 Task: Create a task  Upgrade and migrate company email marketing to a cloud-based solution , assign it to team member softage.5@softage.net in the project AgileRescue and update the status of the task to  On Track  , set the priority of the task to High
Action: Mouse moved to (81, 360)
Screenshot: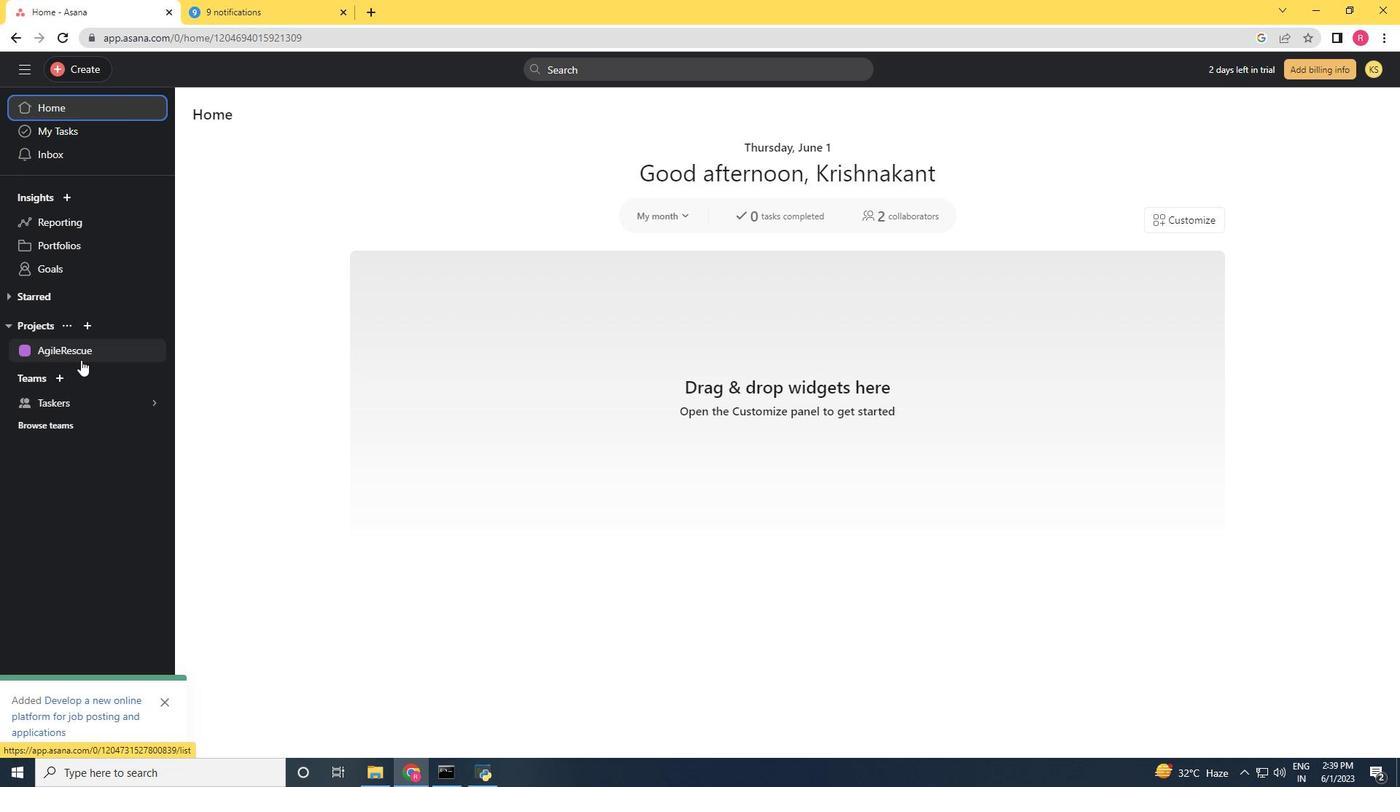 
Action: Mouse pressed left at (81, 360)
Screenshot: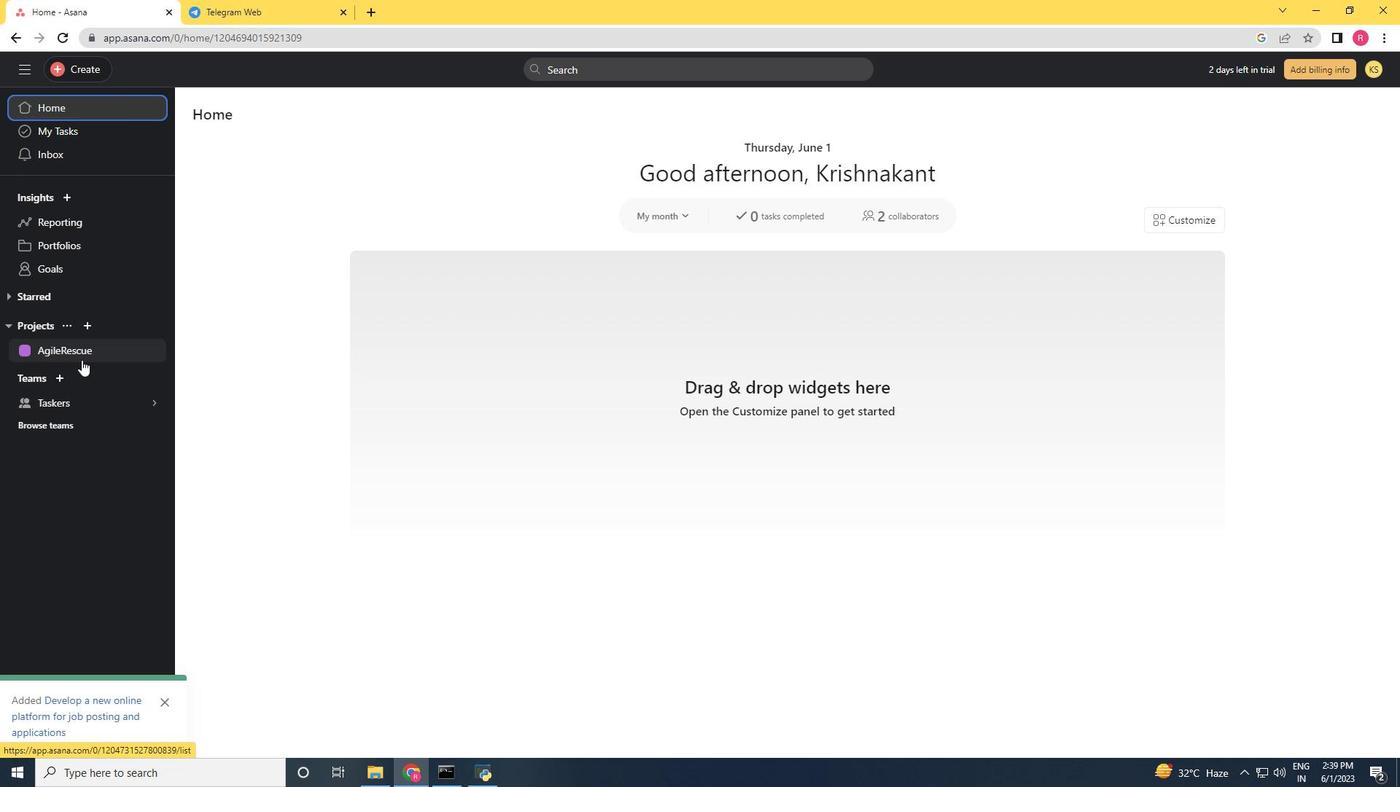 
Action: Mouse moved to (85, 69)
Screenshot: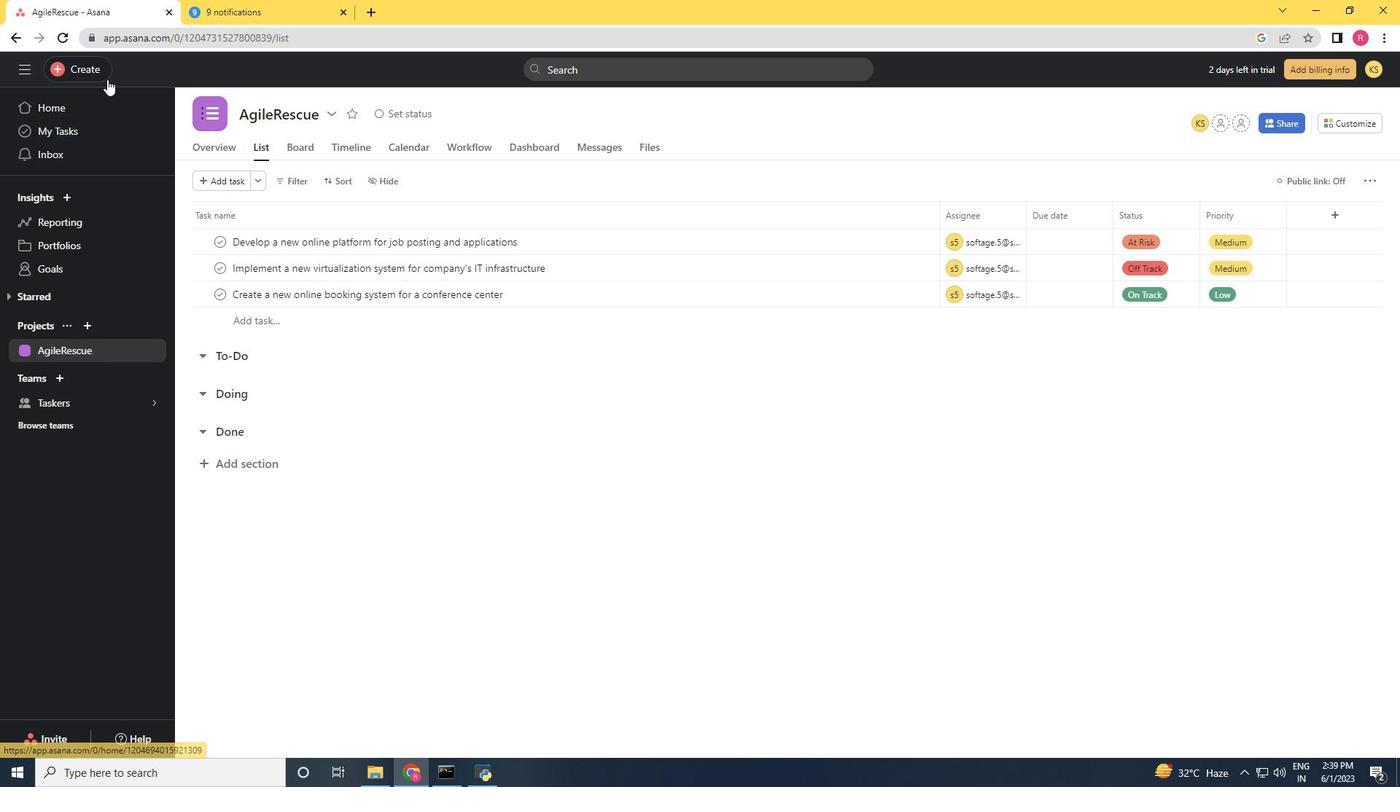 
Action: Mouse pressed left at (85, 69)
Screenshot: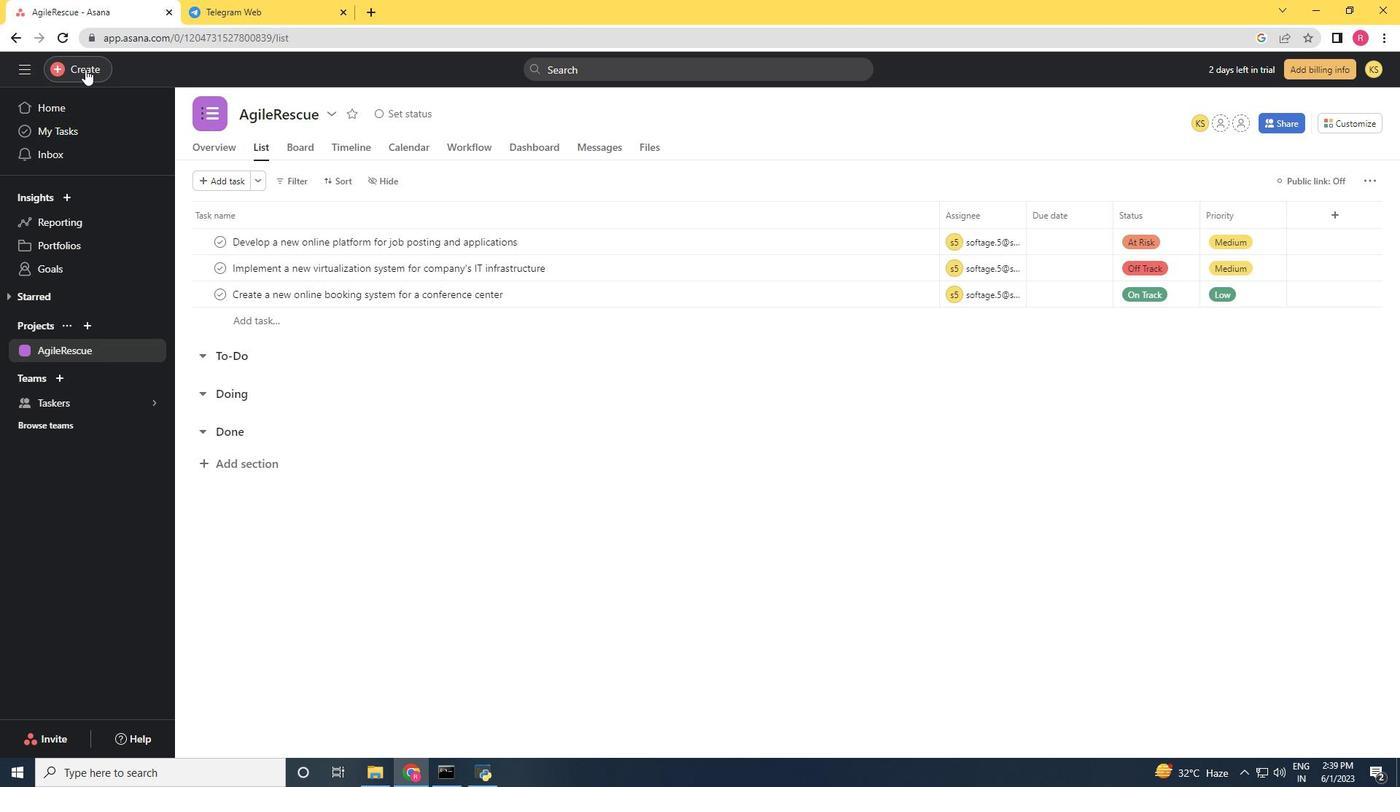 
Action: Mouse moved to (157, 75)
Screenshot: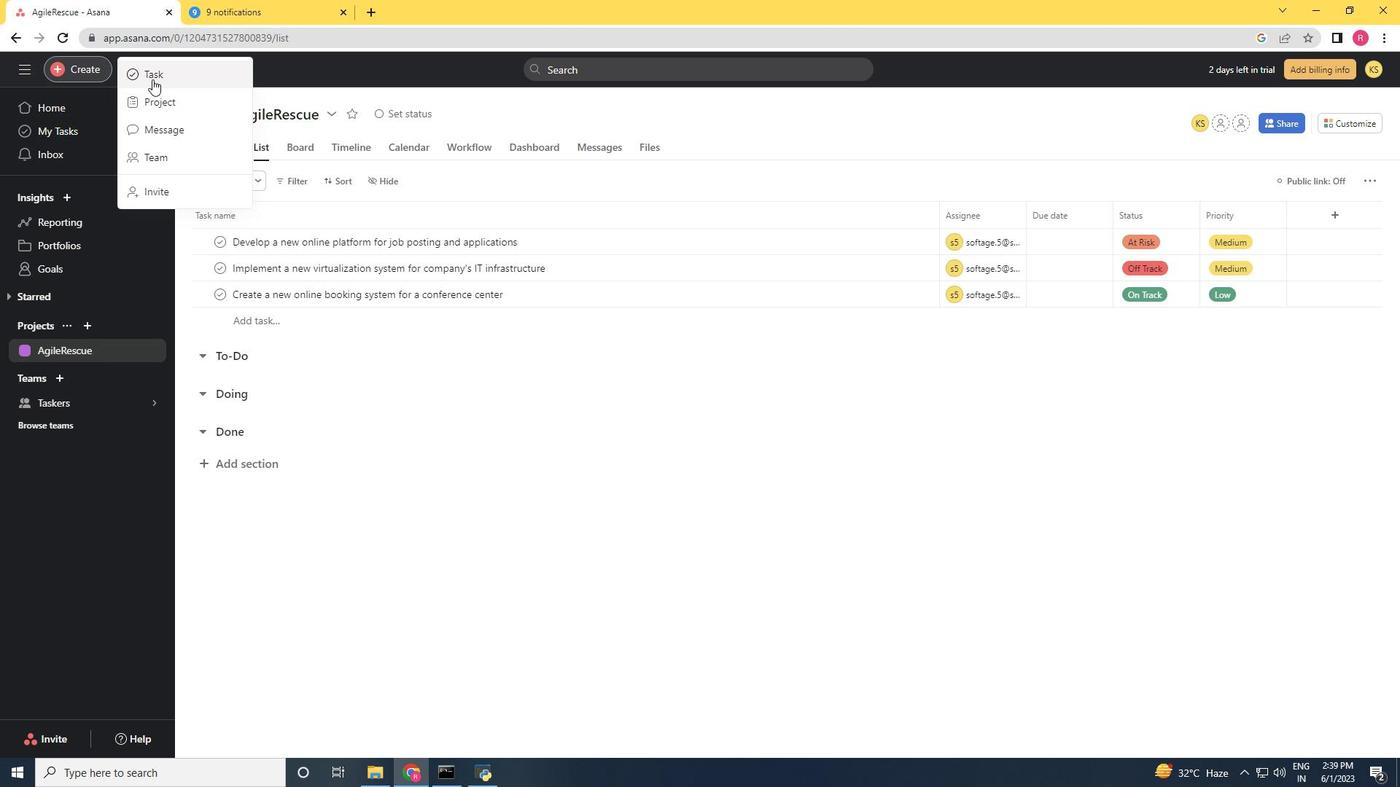 
Action: Mouse pressed left at (157, 75)
Screenshot: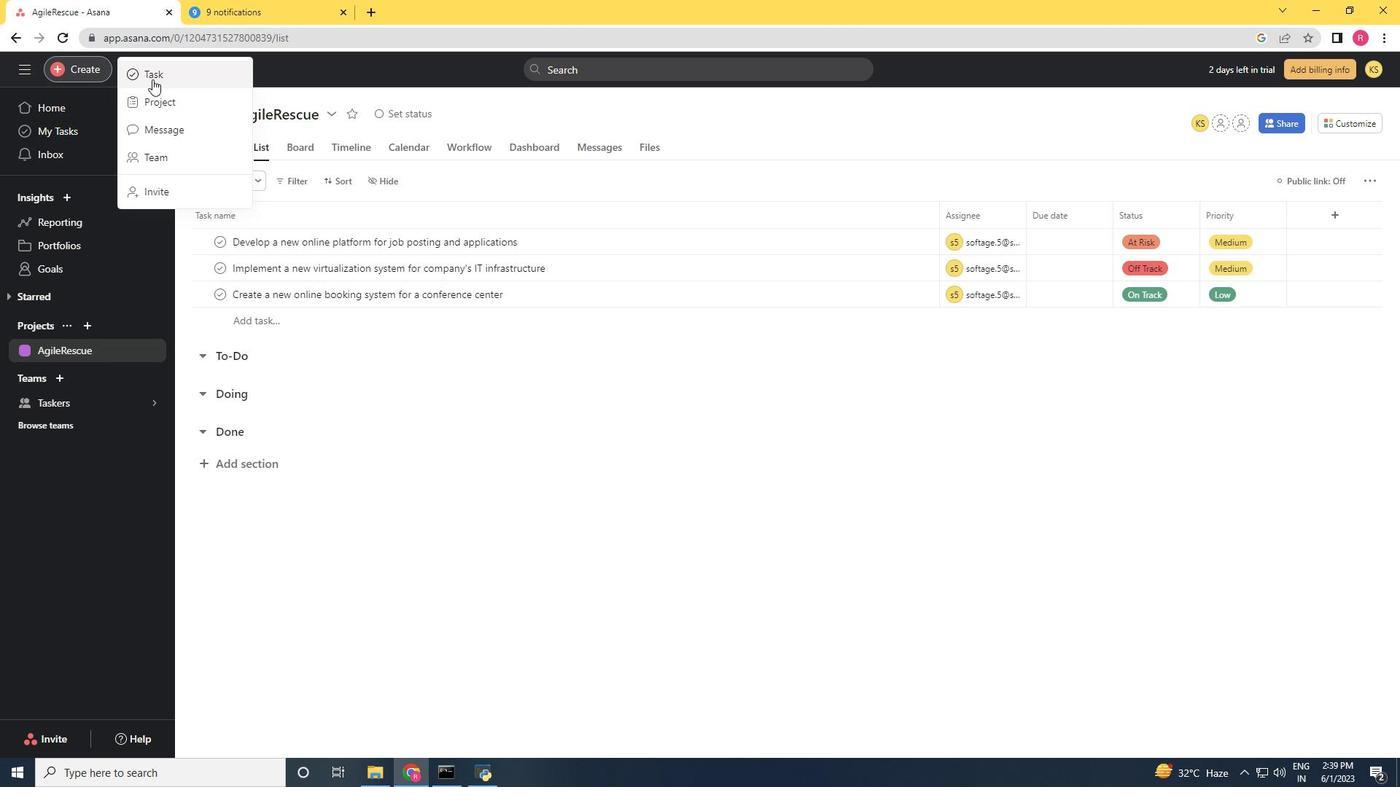 
Action: Mouse moved to (148, 80)
Screenshot: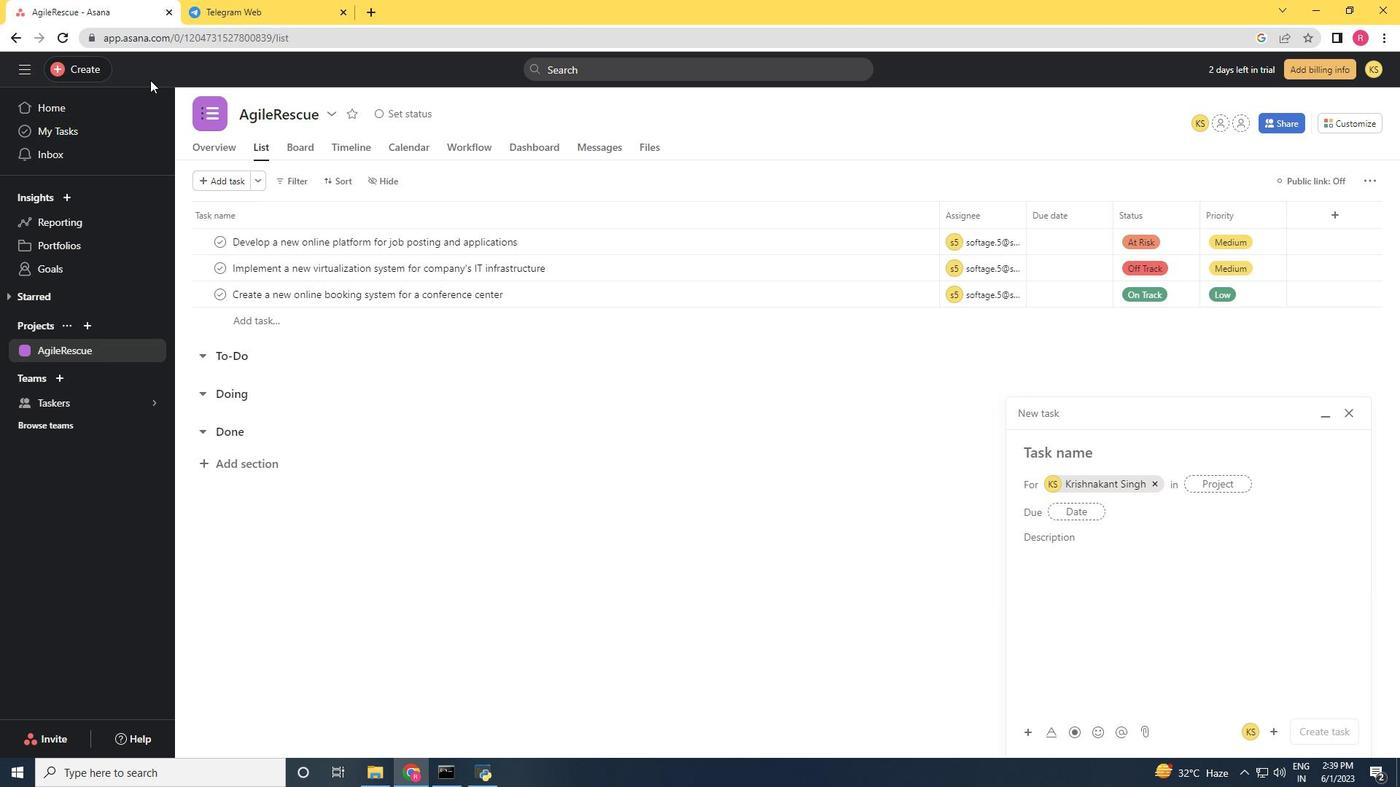 
Action: Key pressed <Key.shift>Upgrade<Key.space>and<Key.space>mgrate<Key.space><Key.backspace><Key.backspace><Key.backspace><Key.backspace><Key.backspace><Key.backspace>igrate<Key.space>company<Key.space>email<Key.space>marketing<Key.space>to<Key.space>a<Key.space>cloud<Key.space>solution<Key.space>
Screenshot: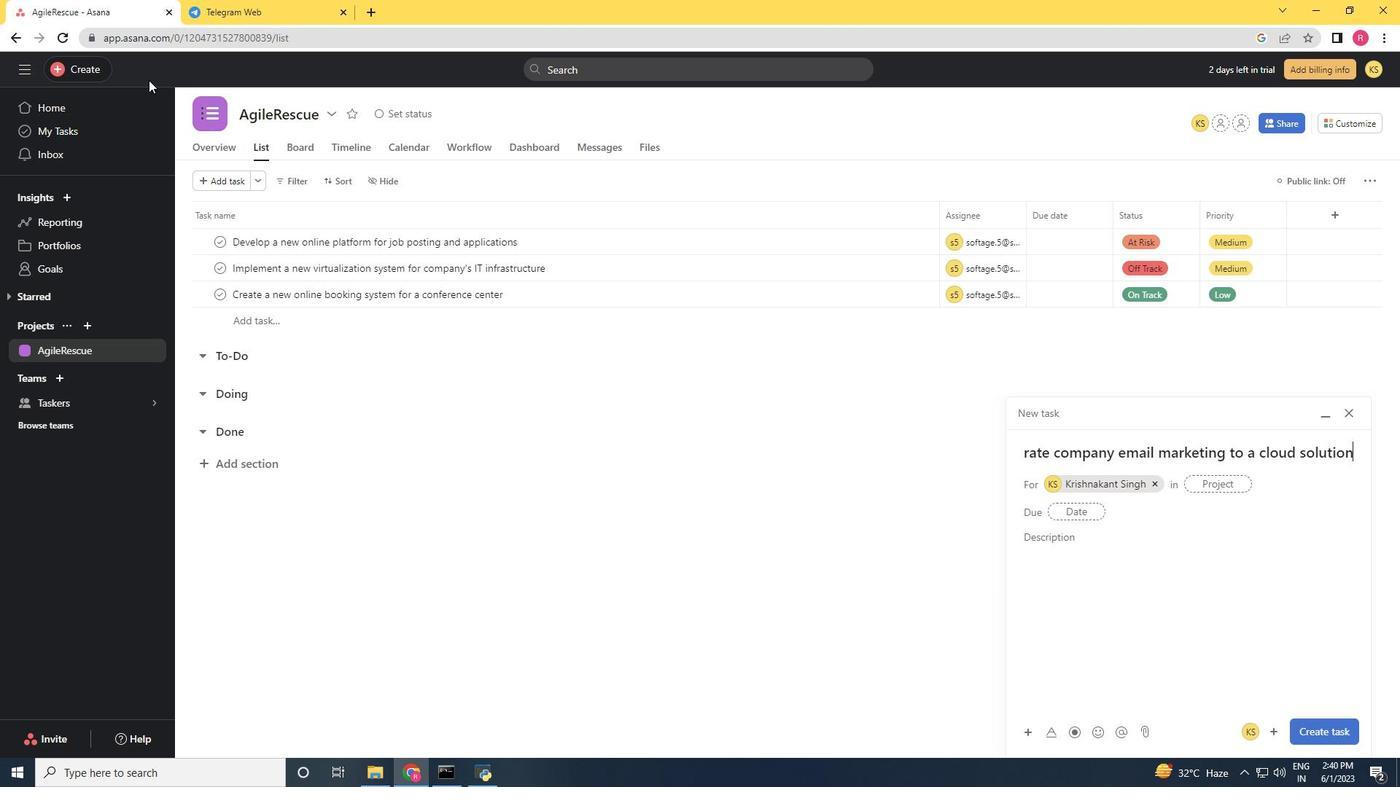
Action: Mouse scrolled (148, 80) with delta (0, 0)
Screenshot: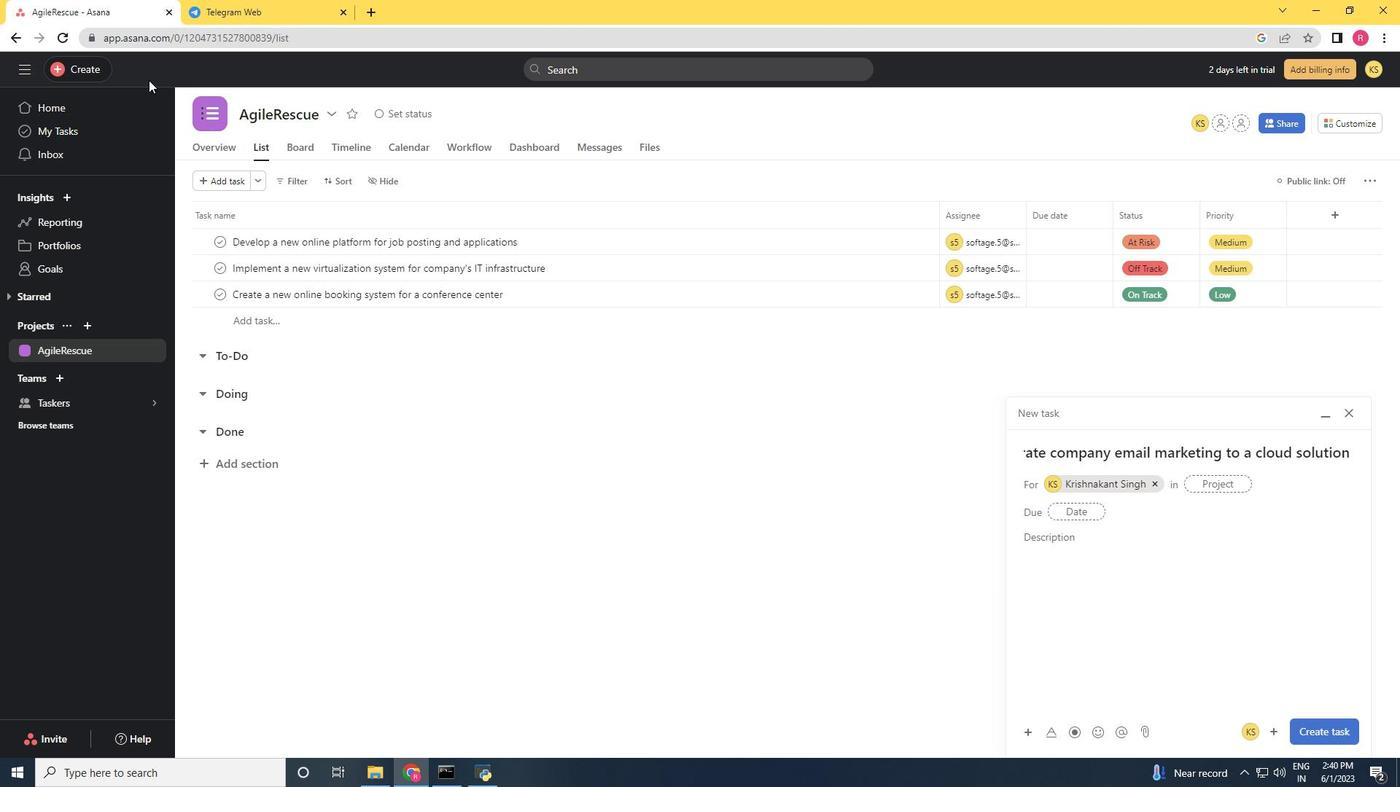 
Action: Mouse moved to (1150, 482)
Screenshot: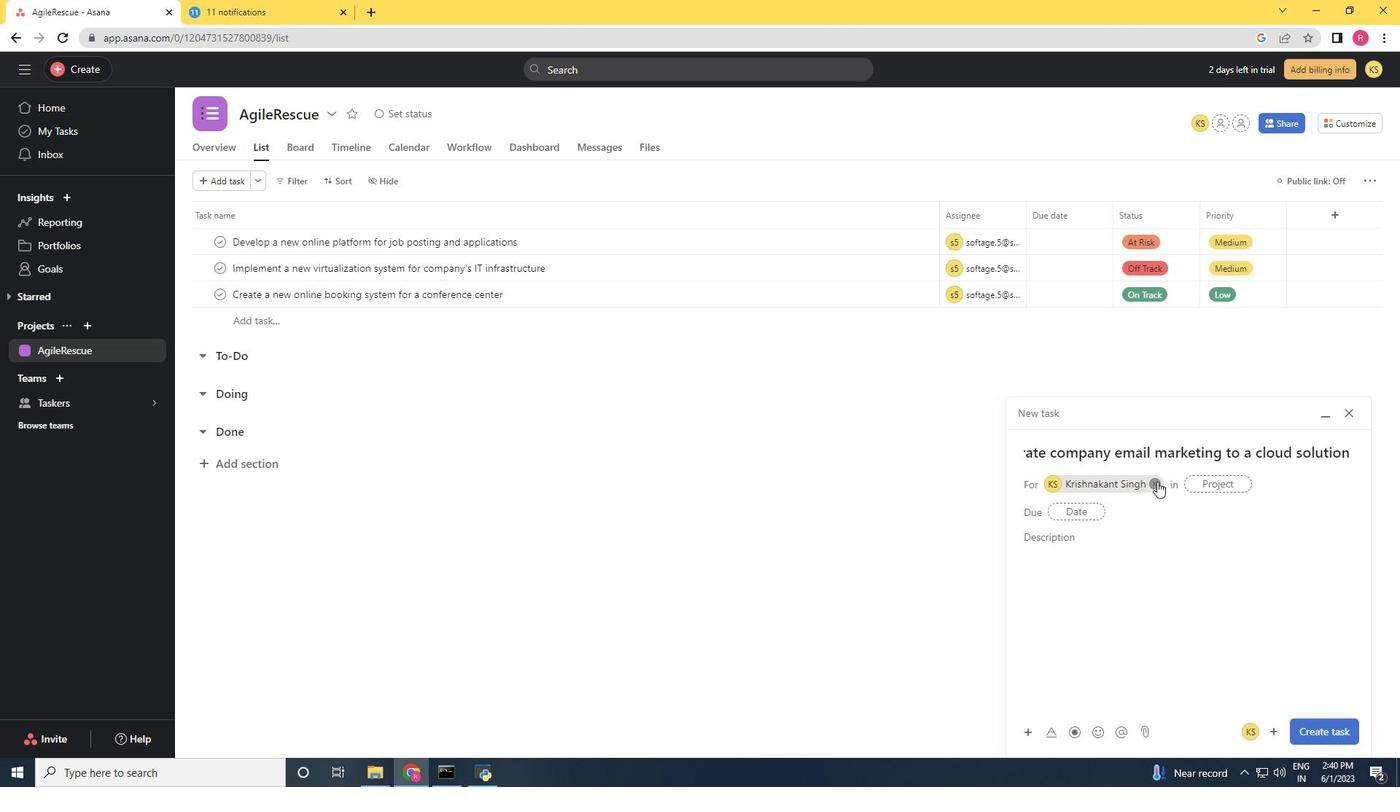 
Action: Mouse pressed left at (1150, 482)
Screenshot: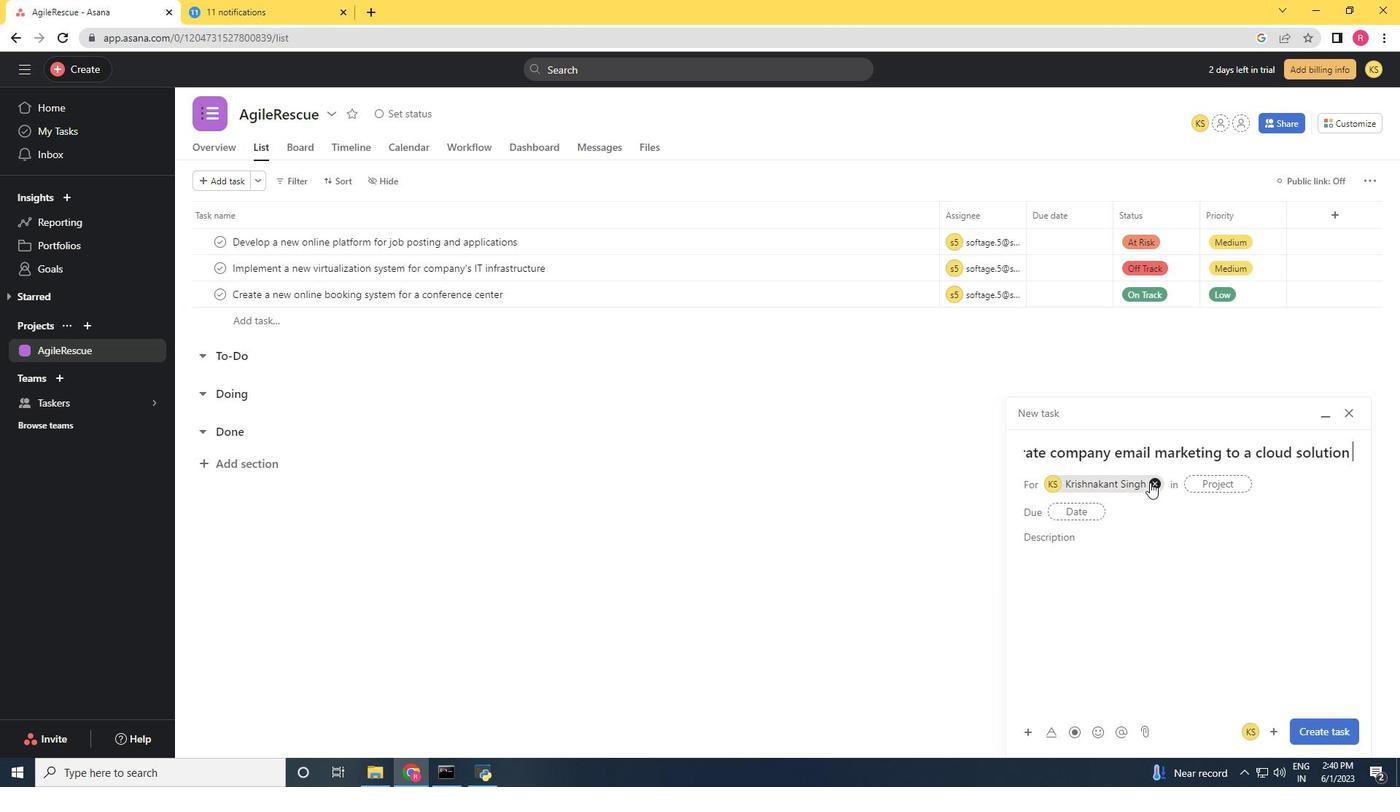 
Action: Mouse moved to (1094, 484)
Screenshot: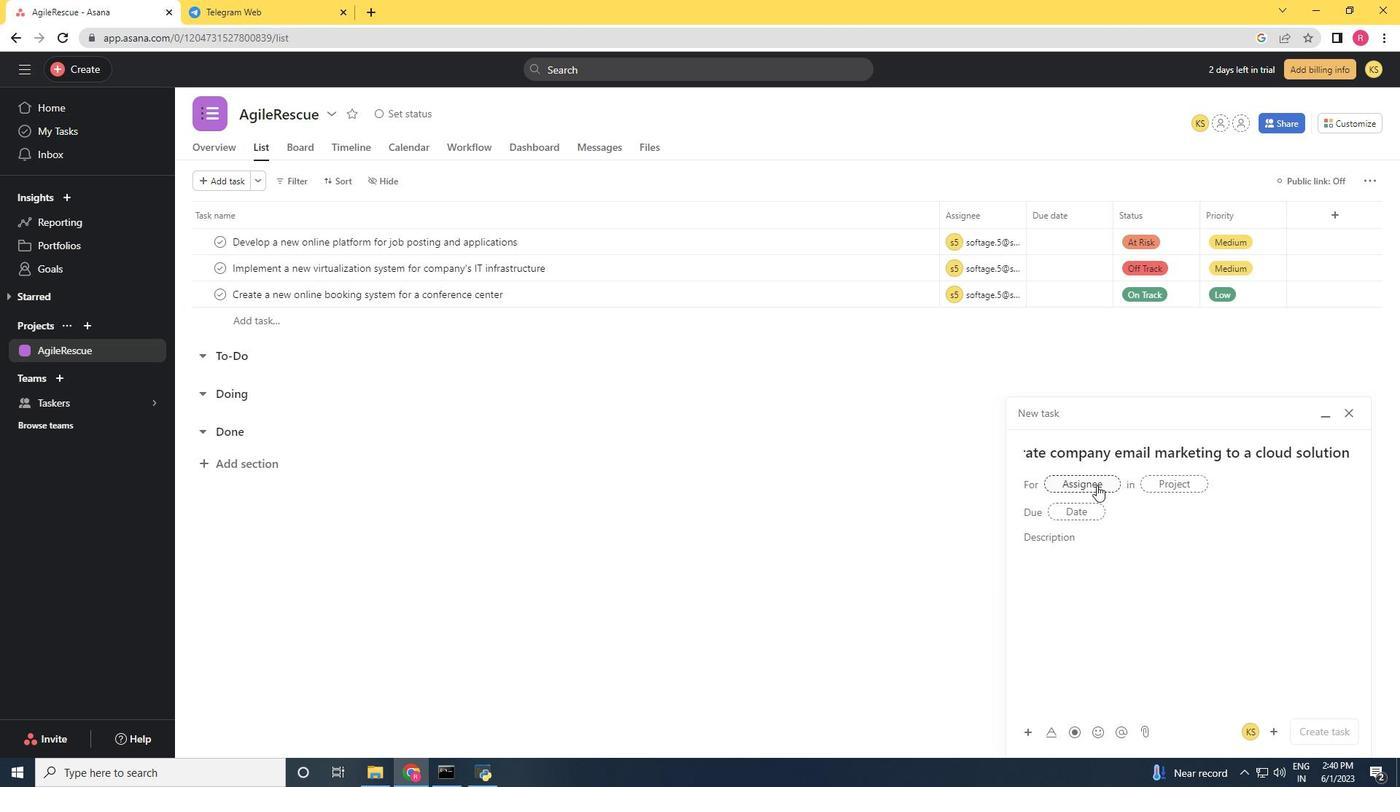 
Action: Mouse pressed left at (1094, 484)
Screenshot: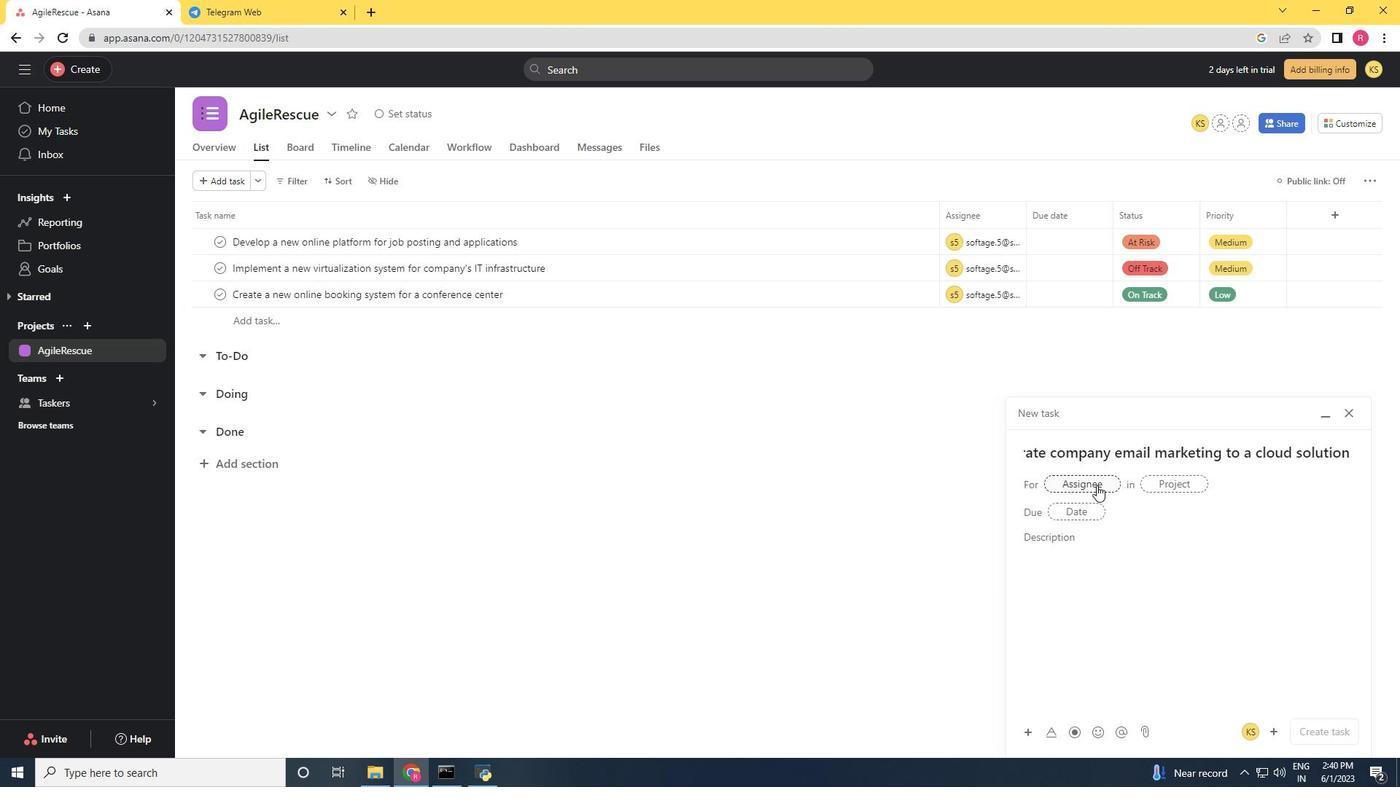 
Action: Mouse moved to (979, 443)
Screenshot: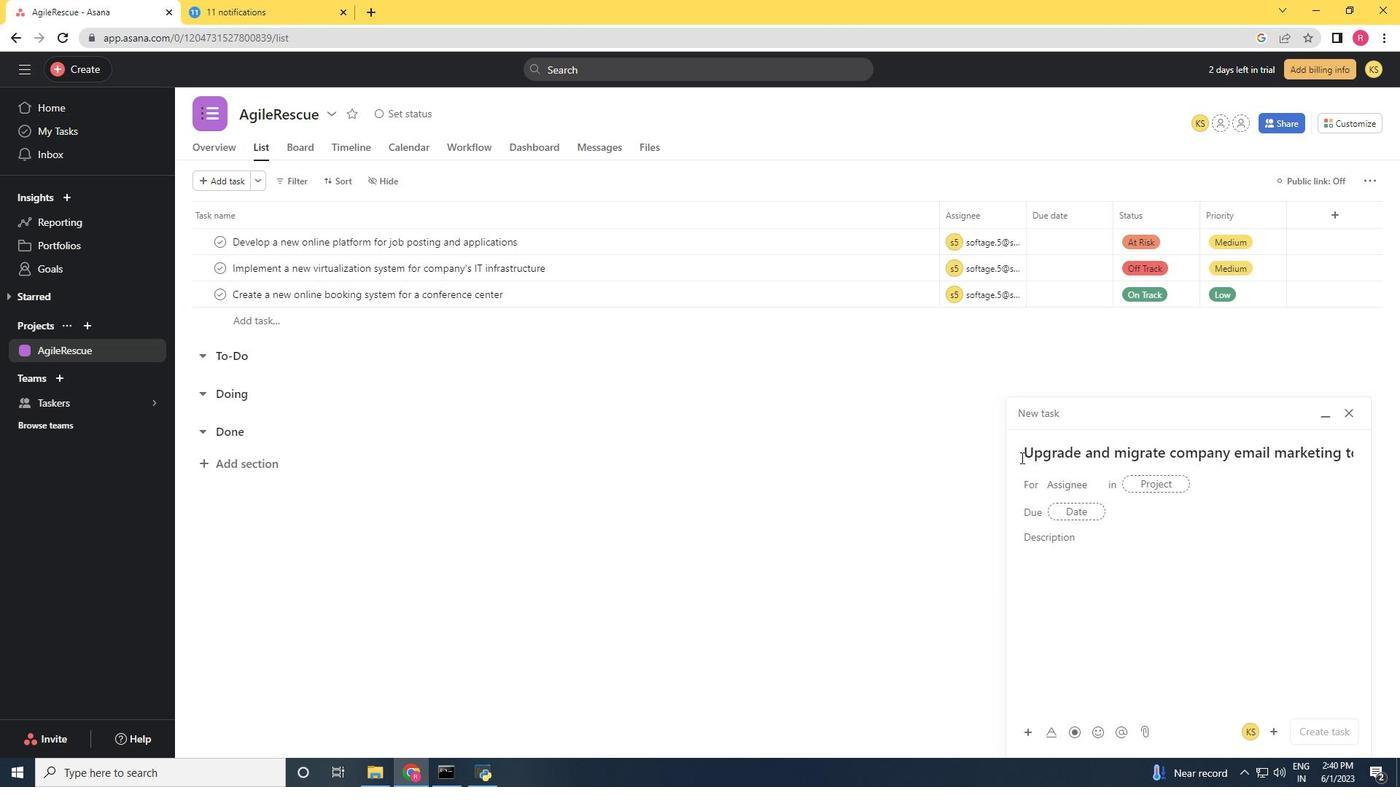 
Action: Key pressed softage.5<Key.shift>@so
Screenshot: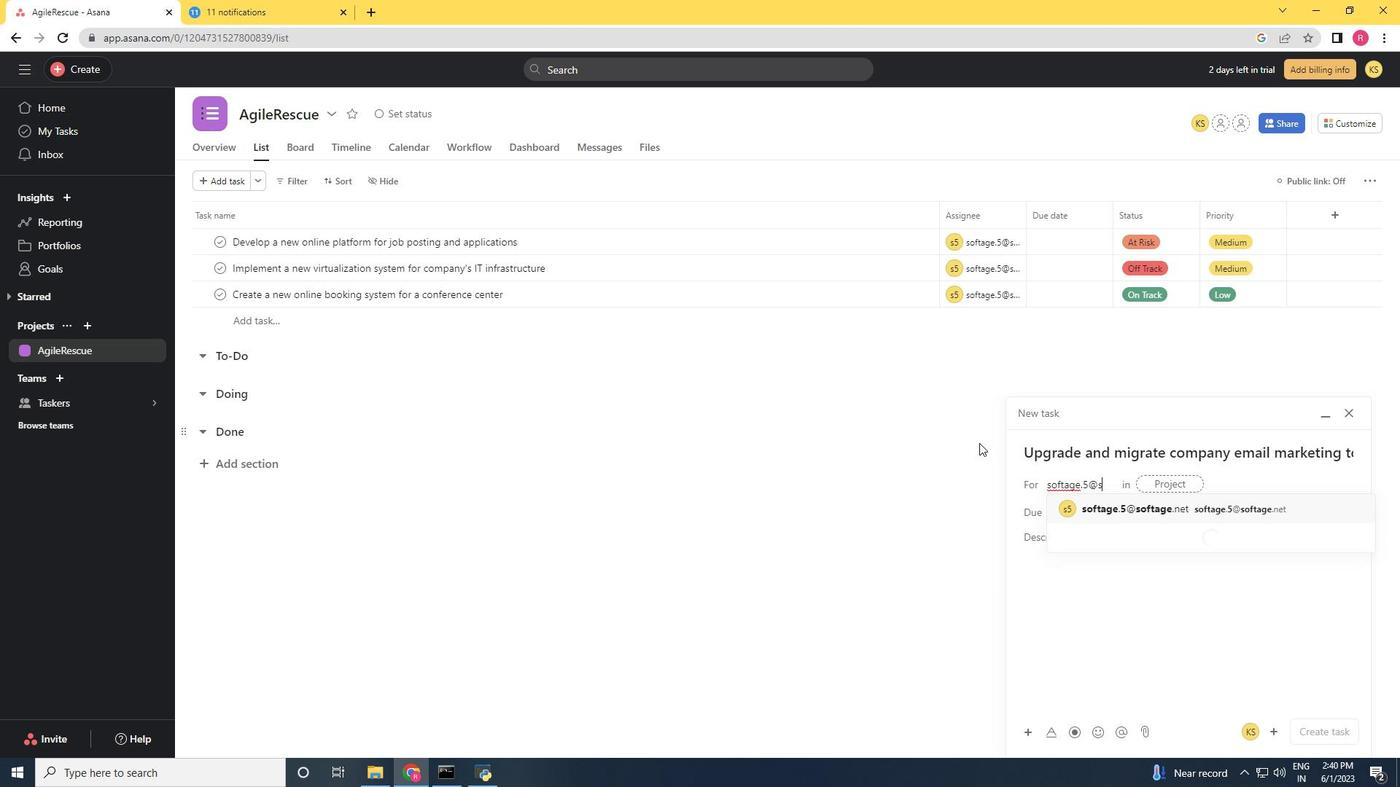 
Action: Mouse moved to (979, 443)
Screenshot: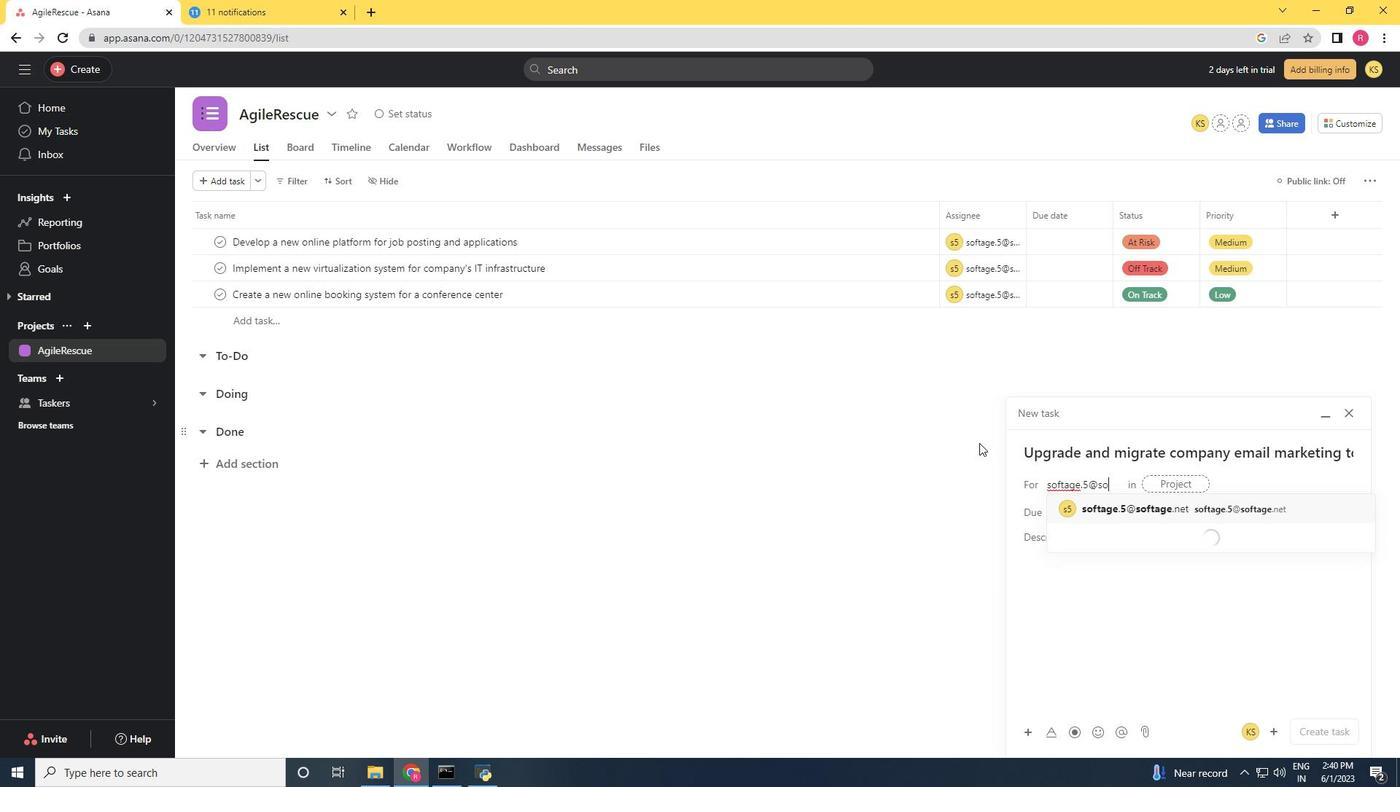 
Action: Key pressed ftage.net
Screenshot: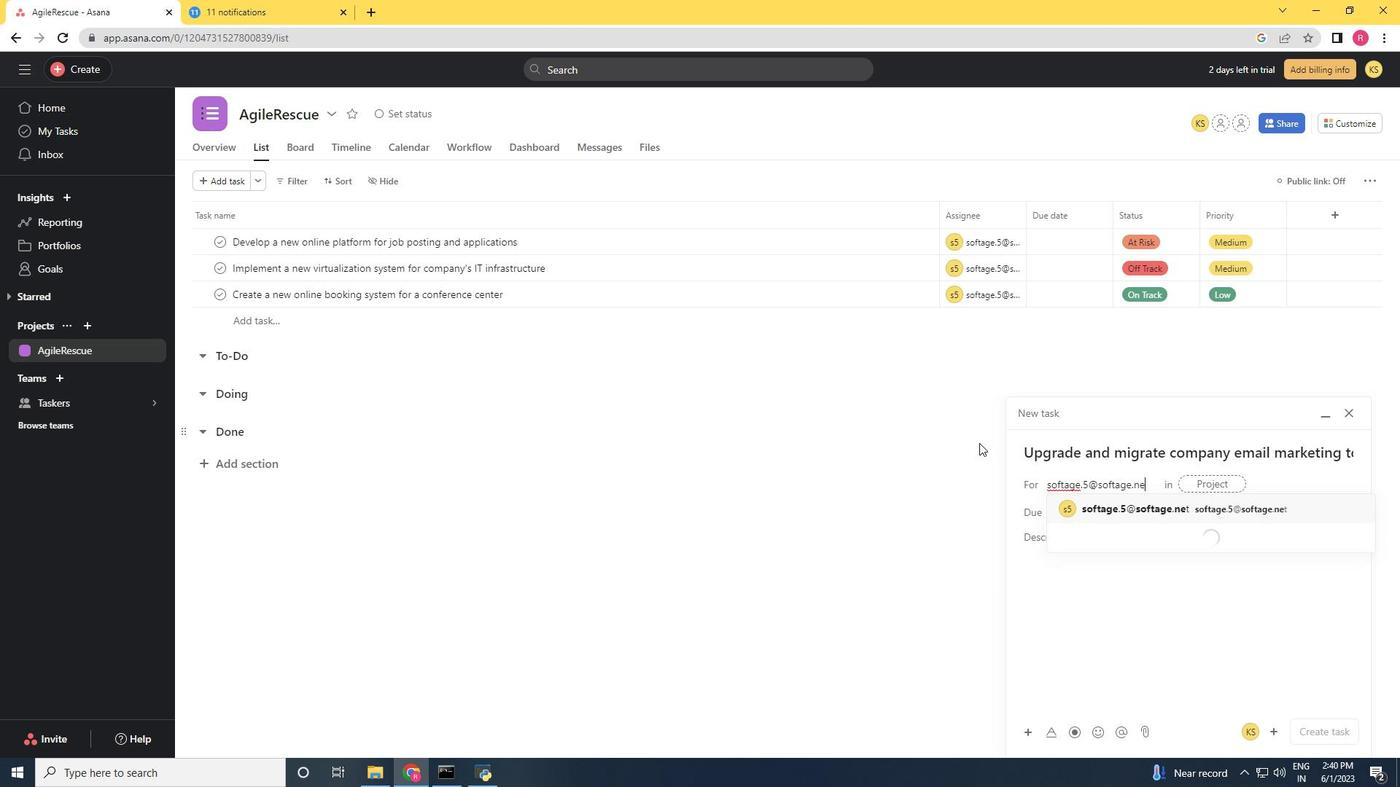 
Action: Mouse moved to (1135, 517)
Screenshot: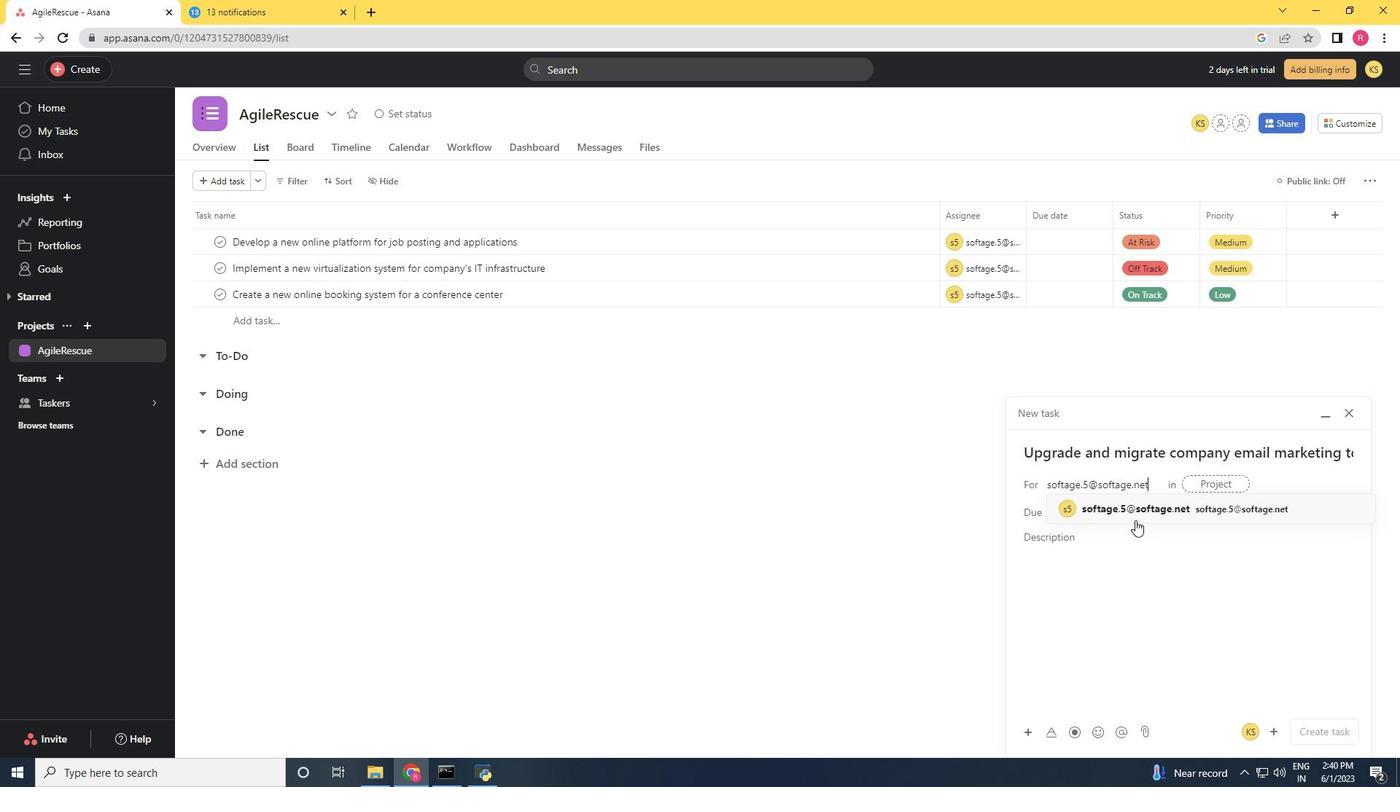 
Action: Mouse pressed left at (1135, 517)
Screenshot: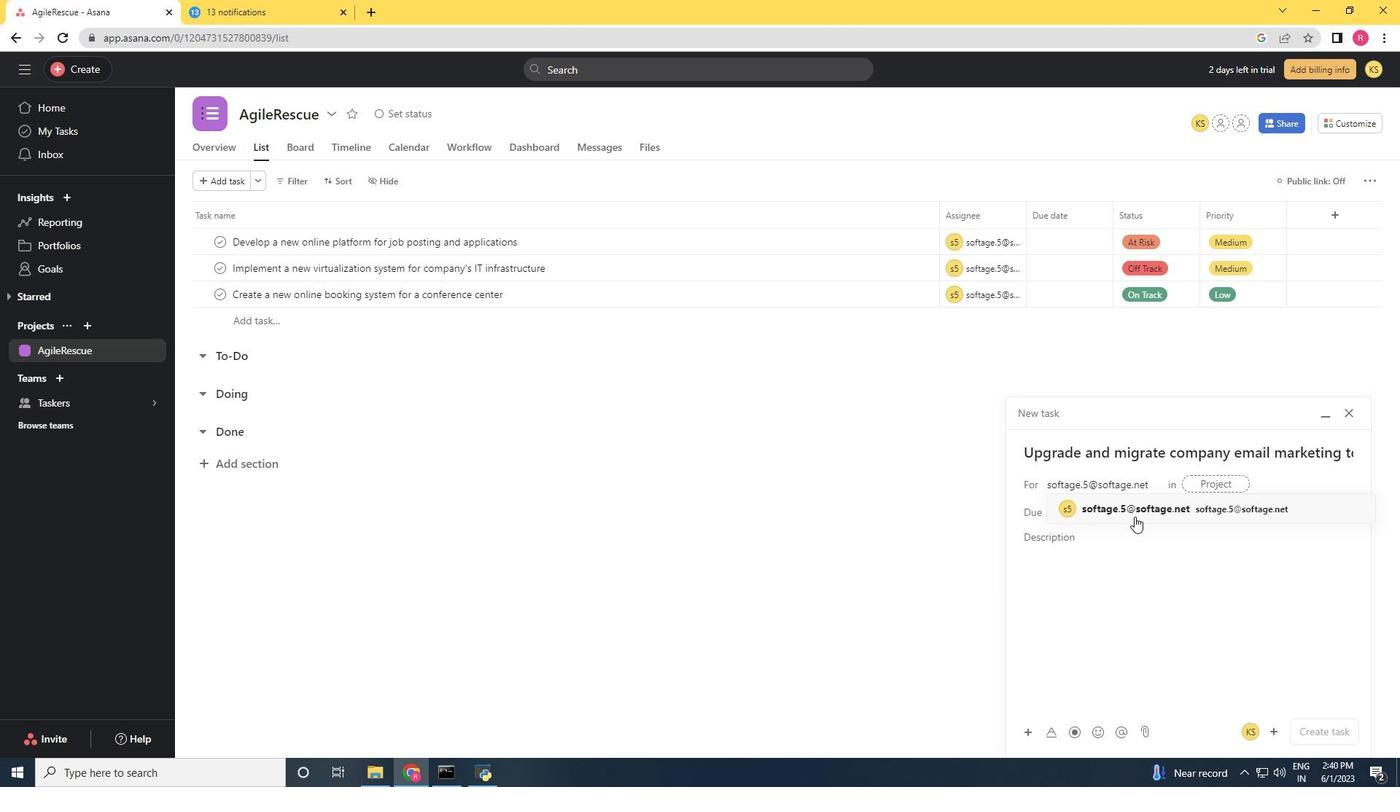 
Action: Mouse moved to (976, 536)
Screenshot: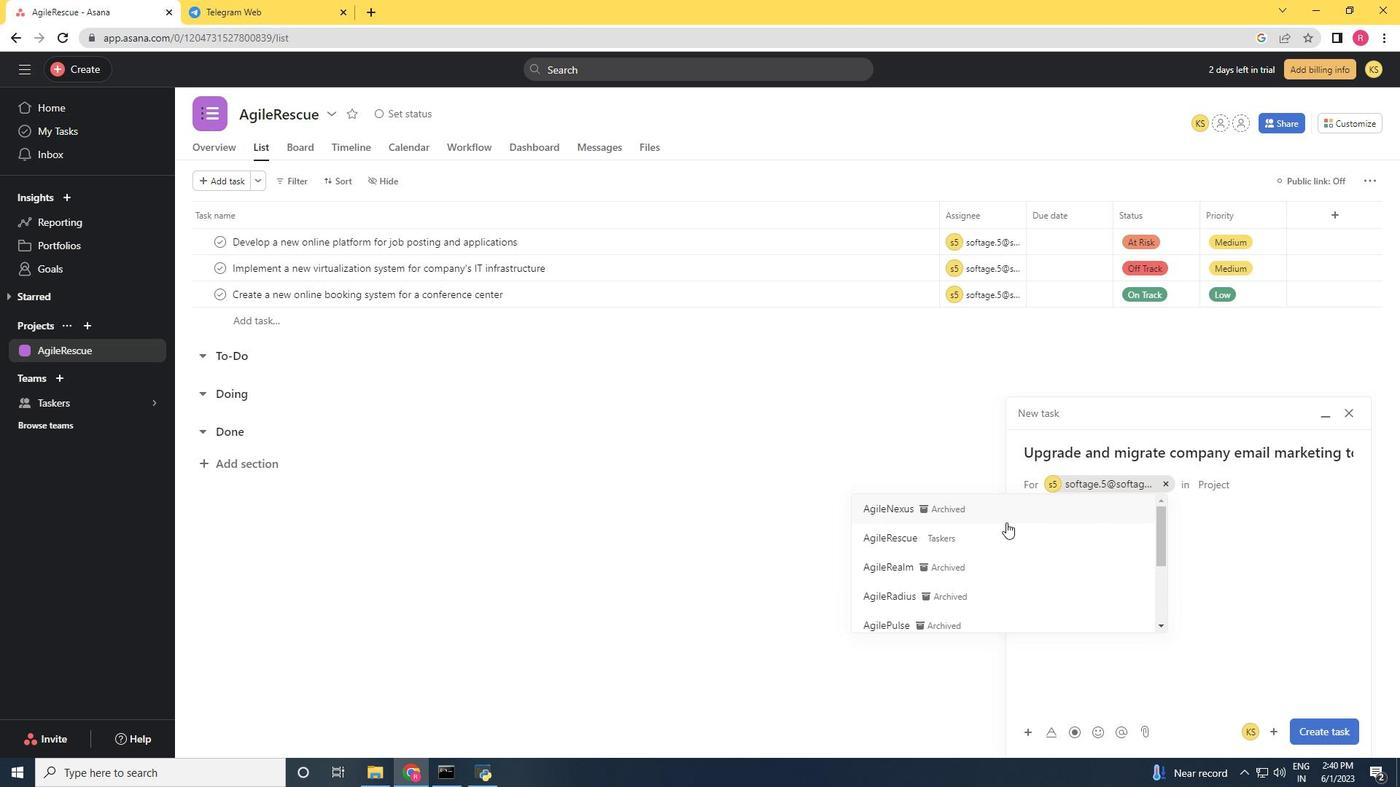 
Action: Mouse pressed left at (976, 536)
Screenshot: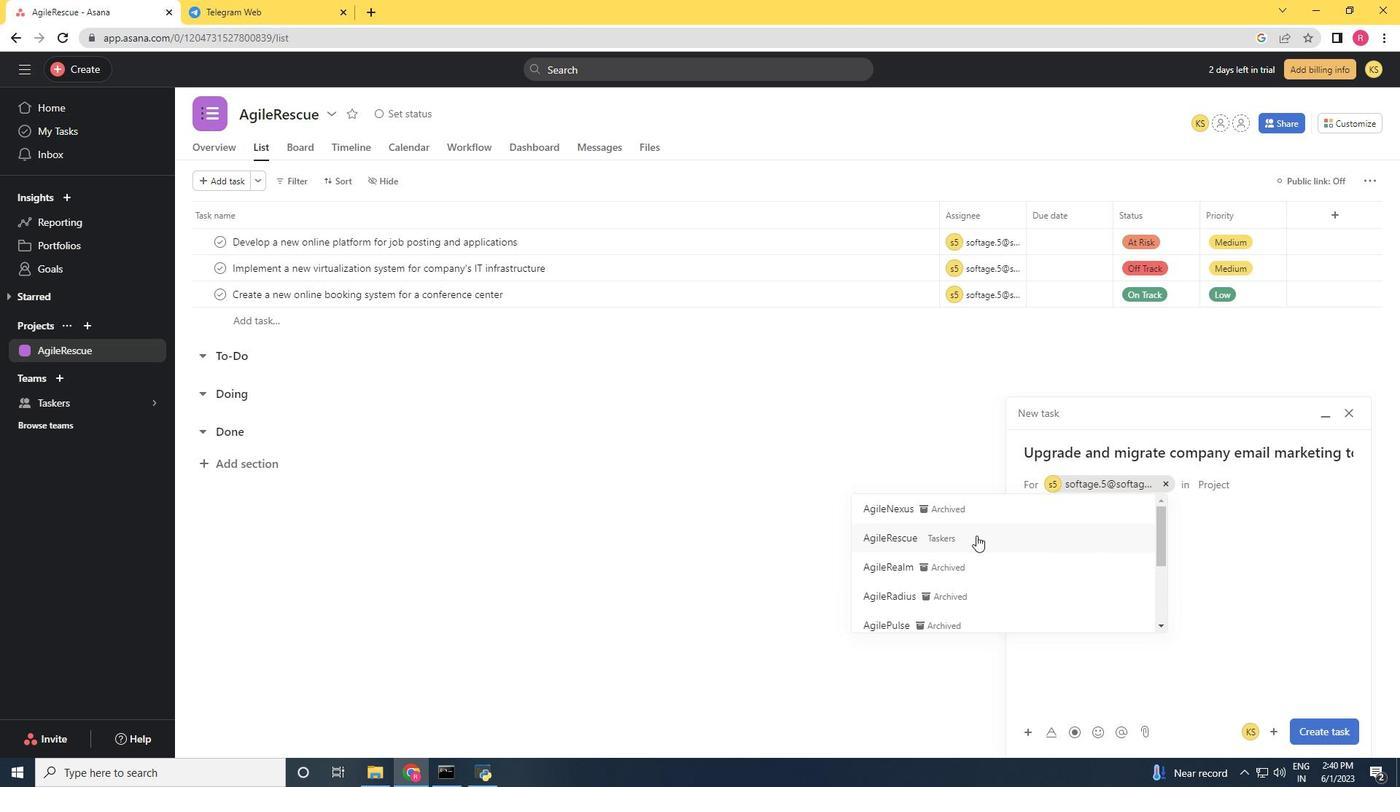 
Action: Mouse moved to (1081, 543)
Screenshot: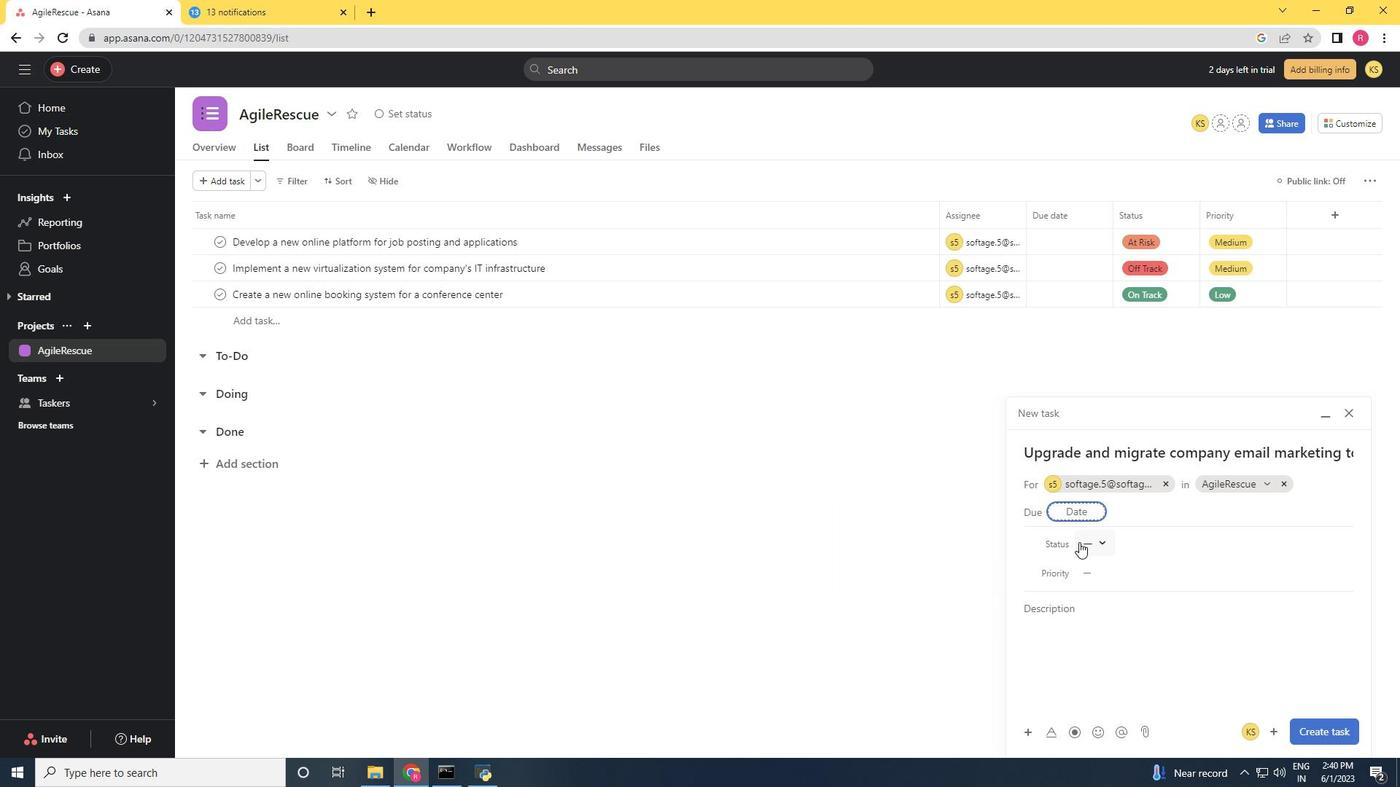 
Action: Mouse pressed left at (1081, 543)
Screenshot: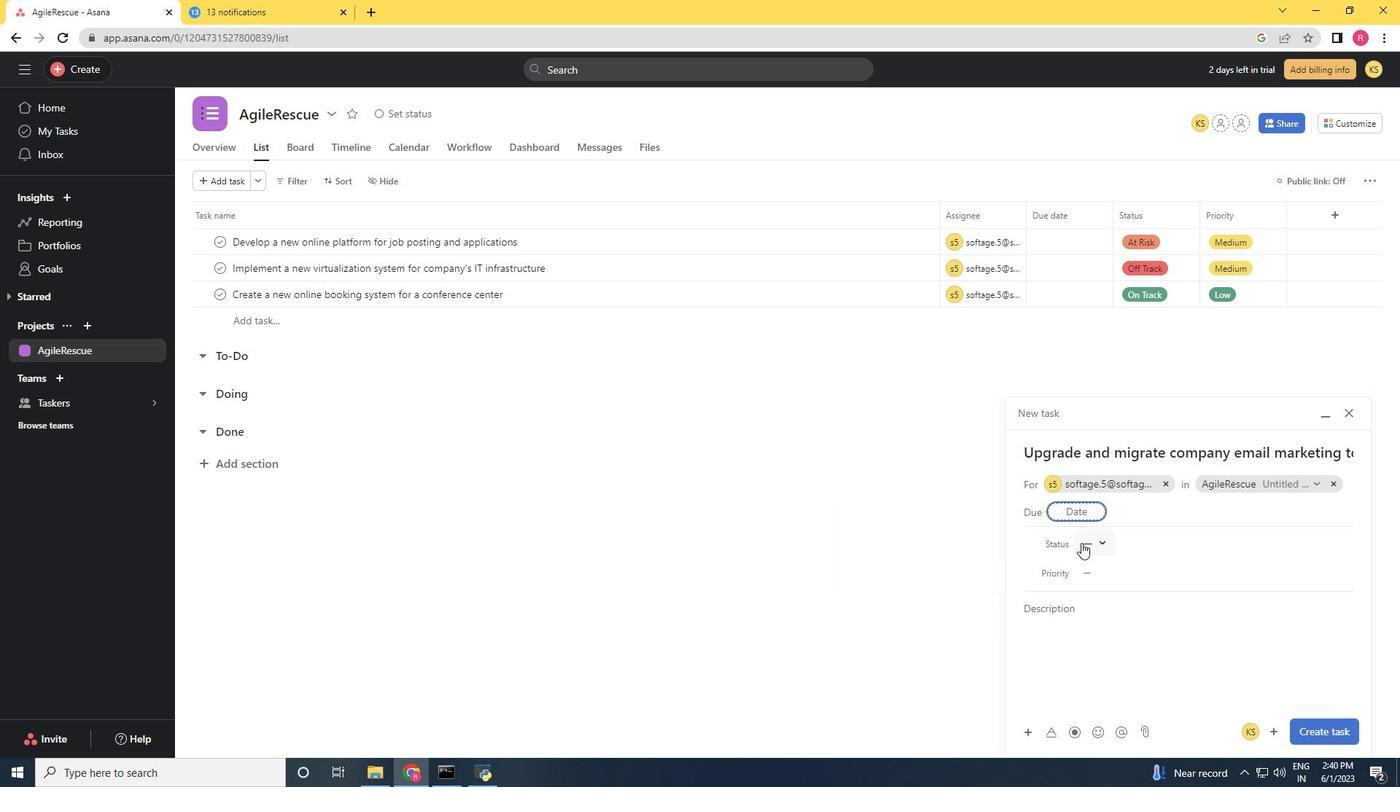 
Action: Mouse moved to (1102, 590)
Screenshot: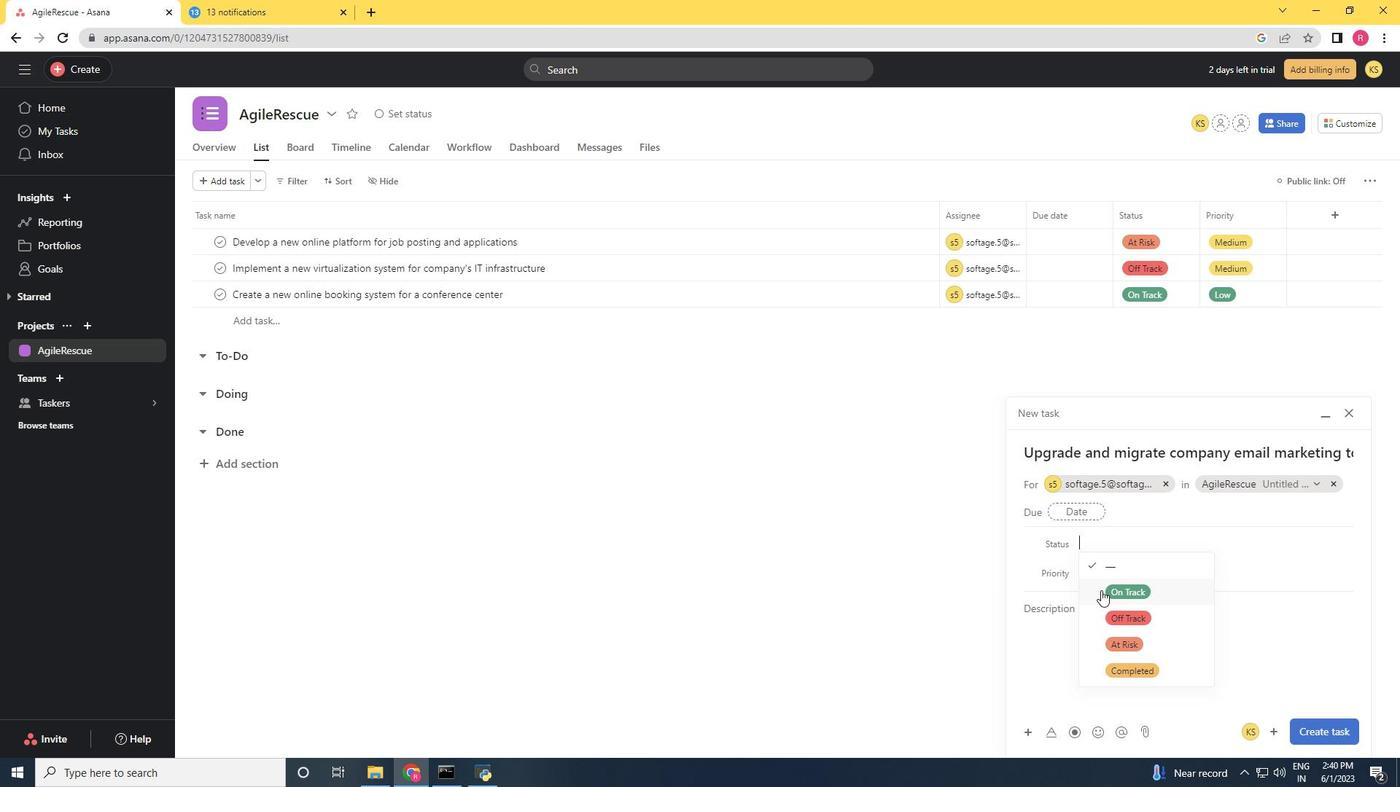 
Action: Mouse pressed left at (1102, 590)
Screenshot: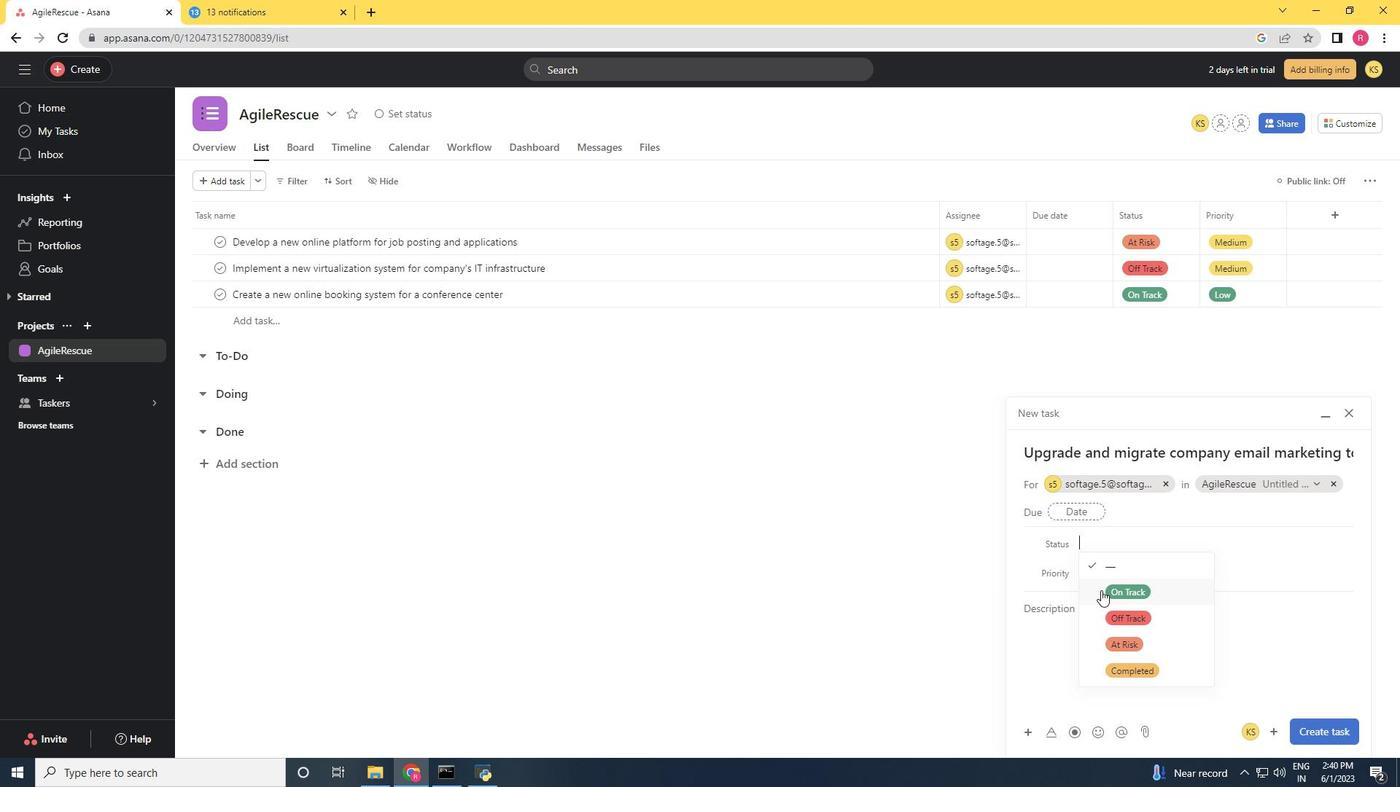 
Action: Mouse moved to (1098, 572)
Screenshot: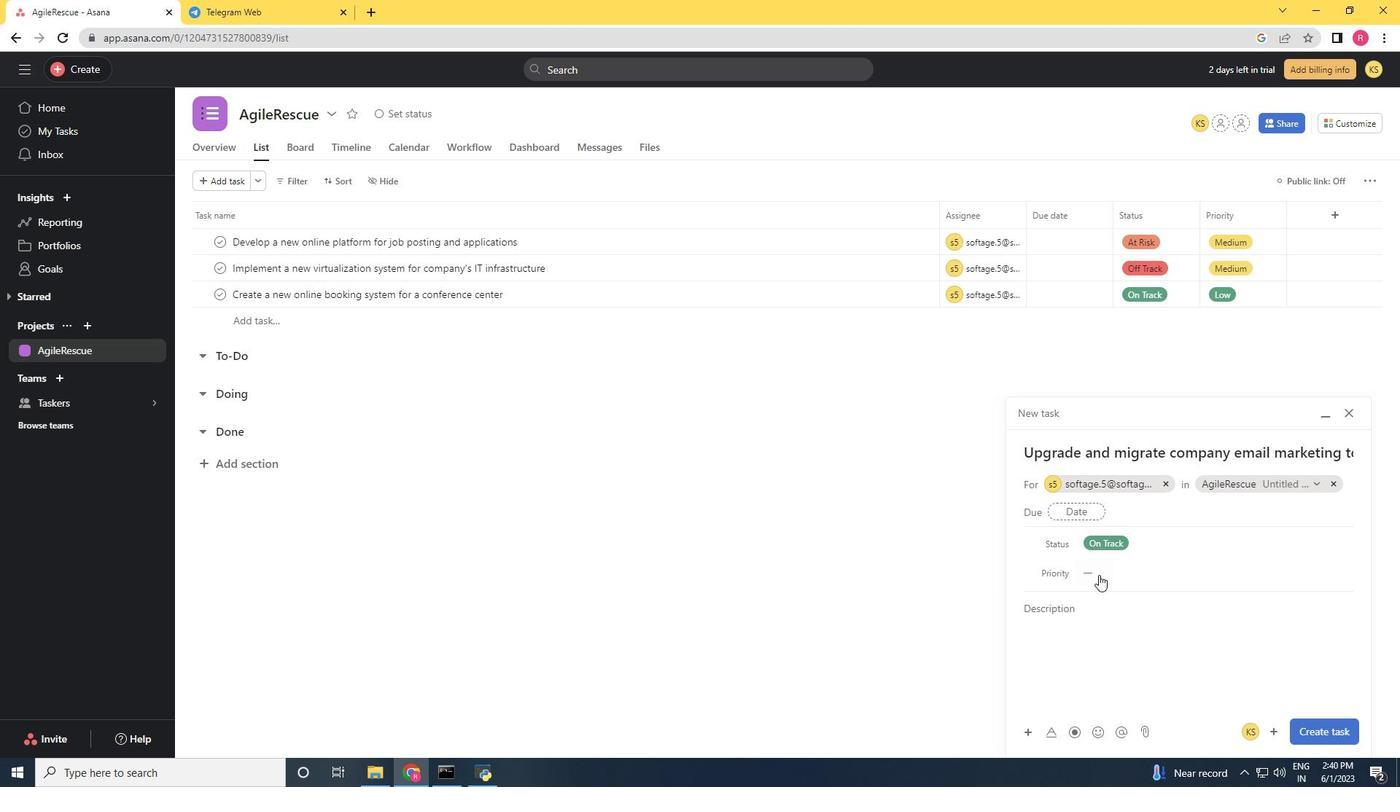
Action: Mouse pressed left at (1098, 572)
Screenshot: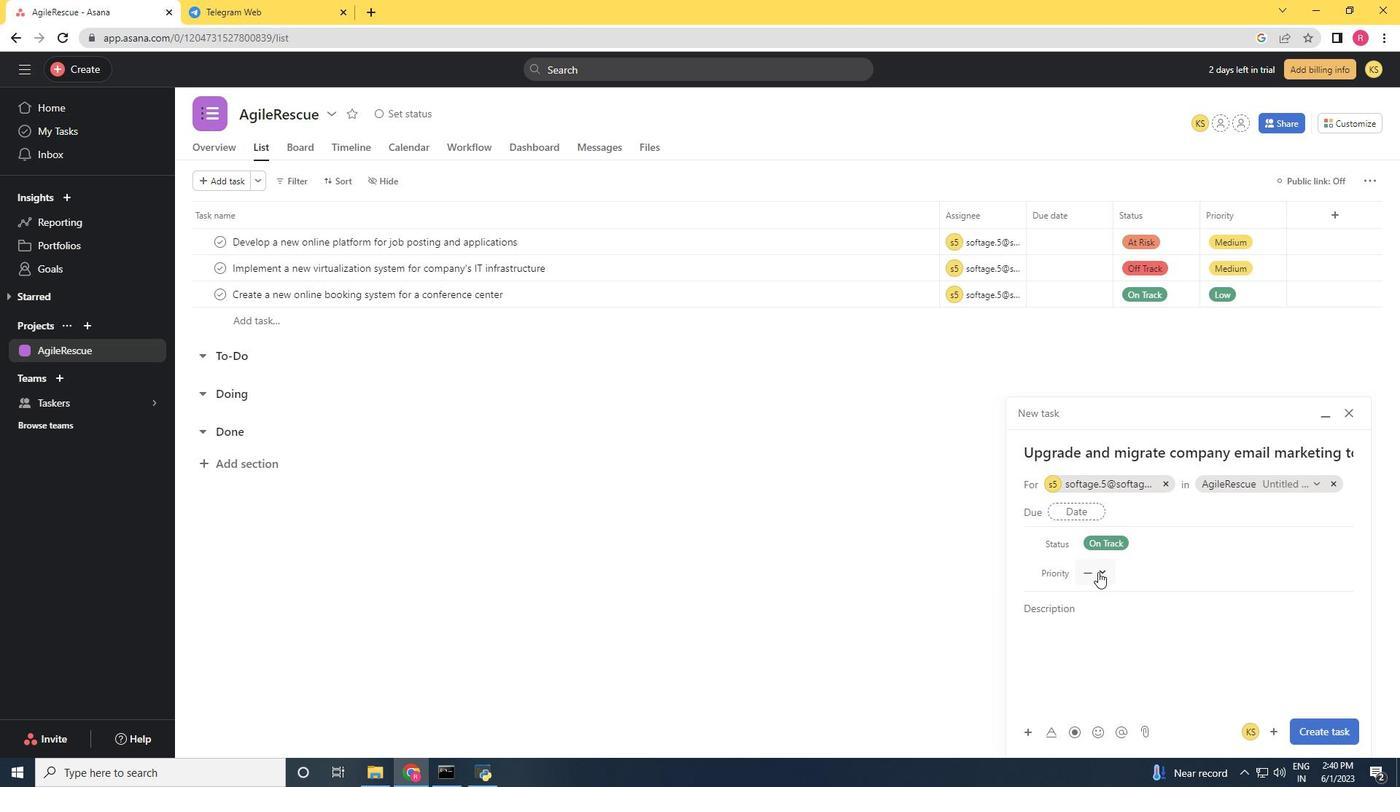 
Action: Mouse moved to (1118, 619)
Screenshot: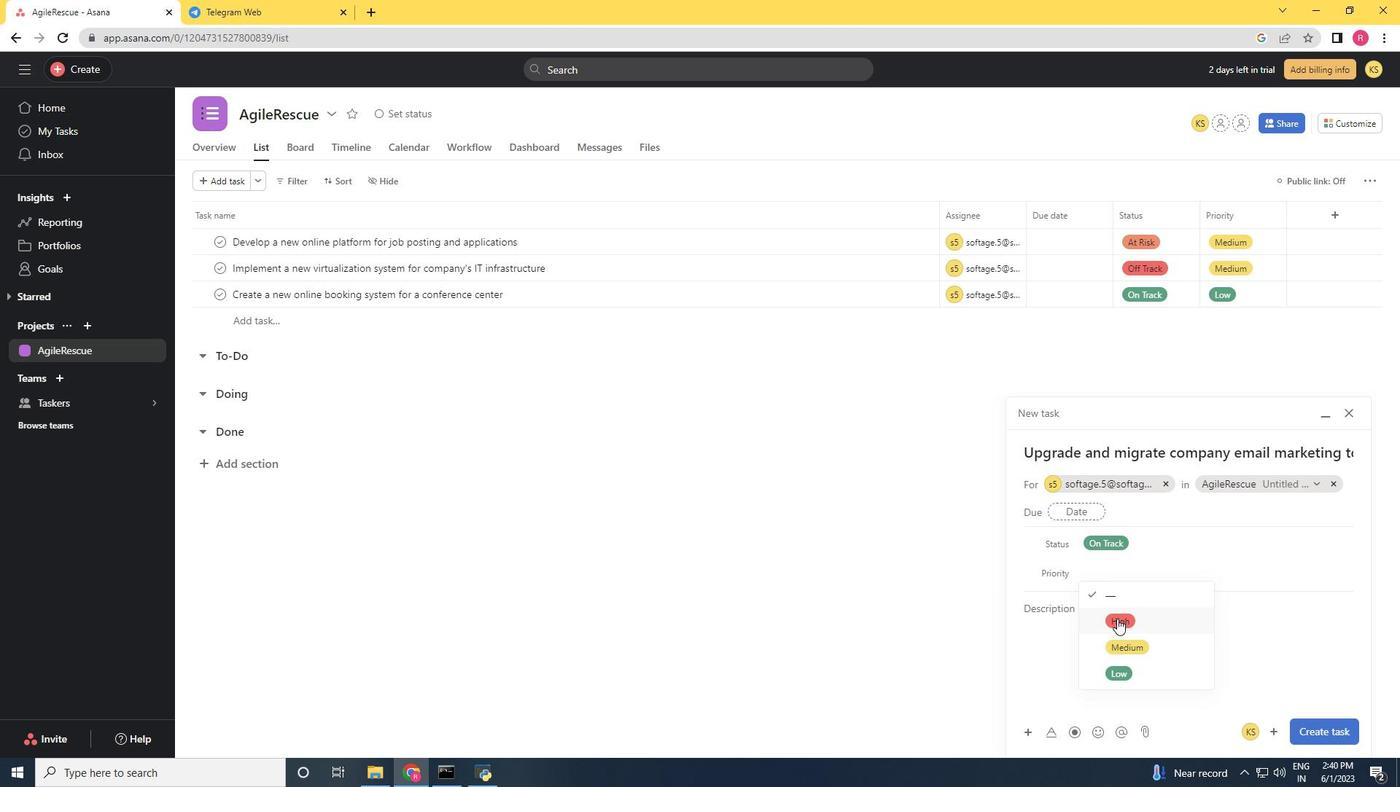 
Action: Mouse pressed left at (1118, 619)
Screenshot: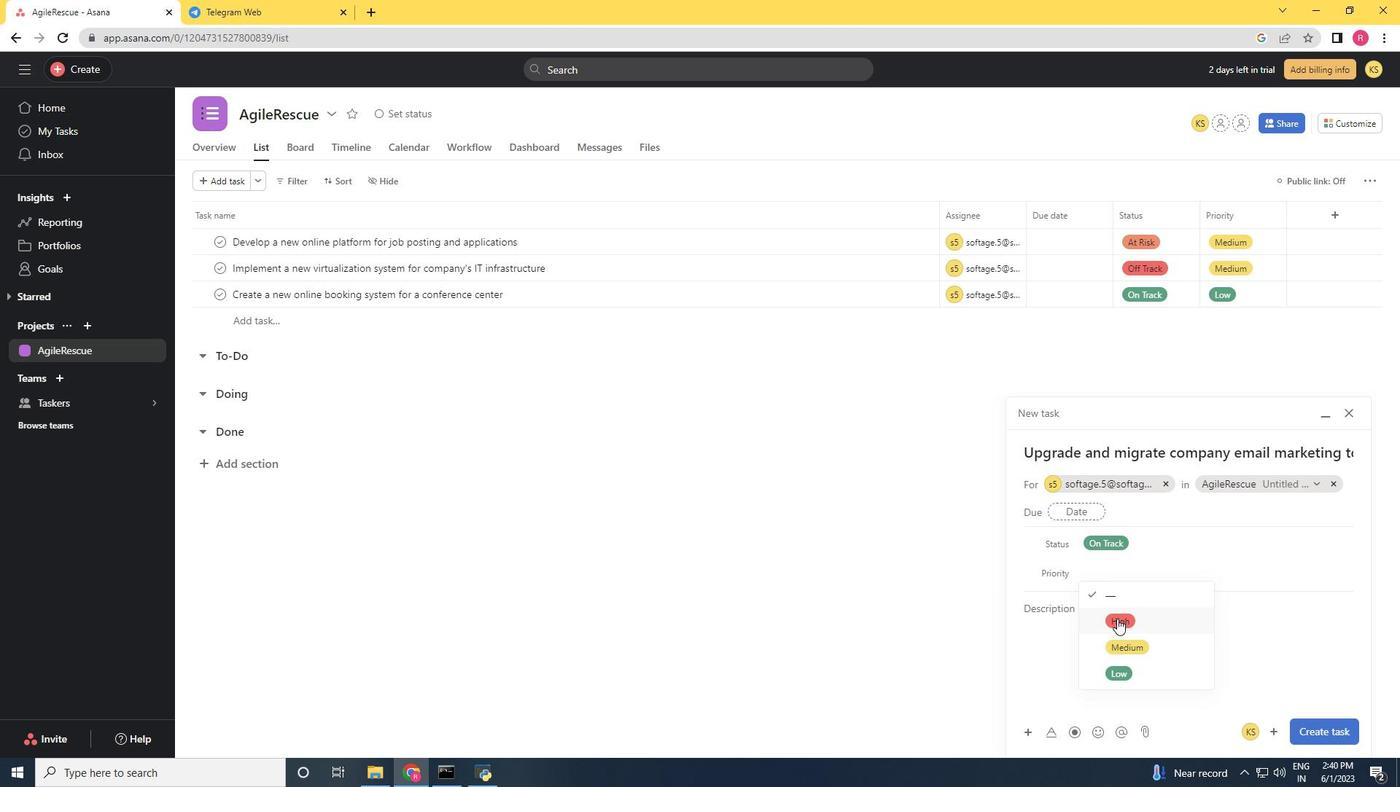 
Action: Mouse moved to (1330, 729)
Screenshot: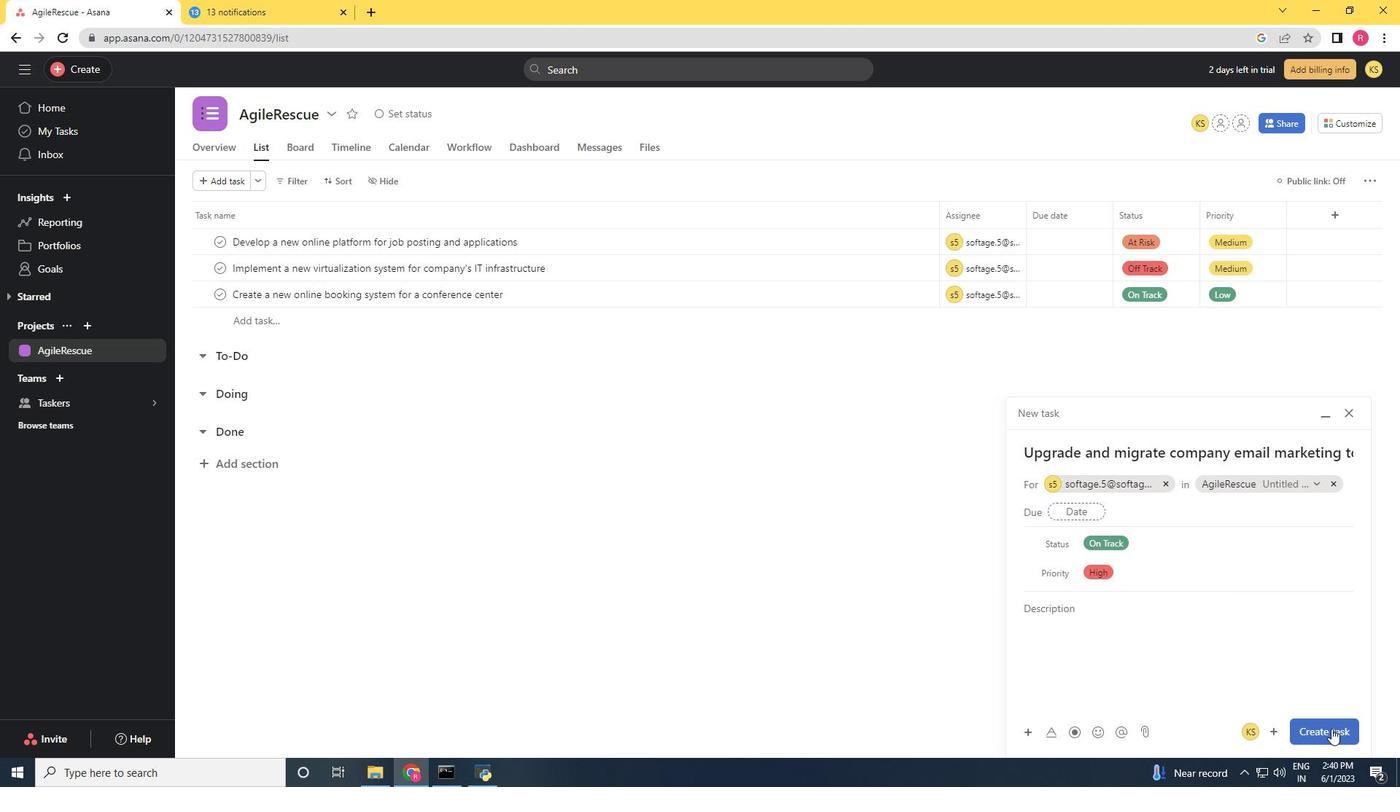 
Action: Mouse pressed left at (1330, 729)
Screenshot: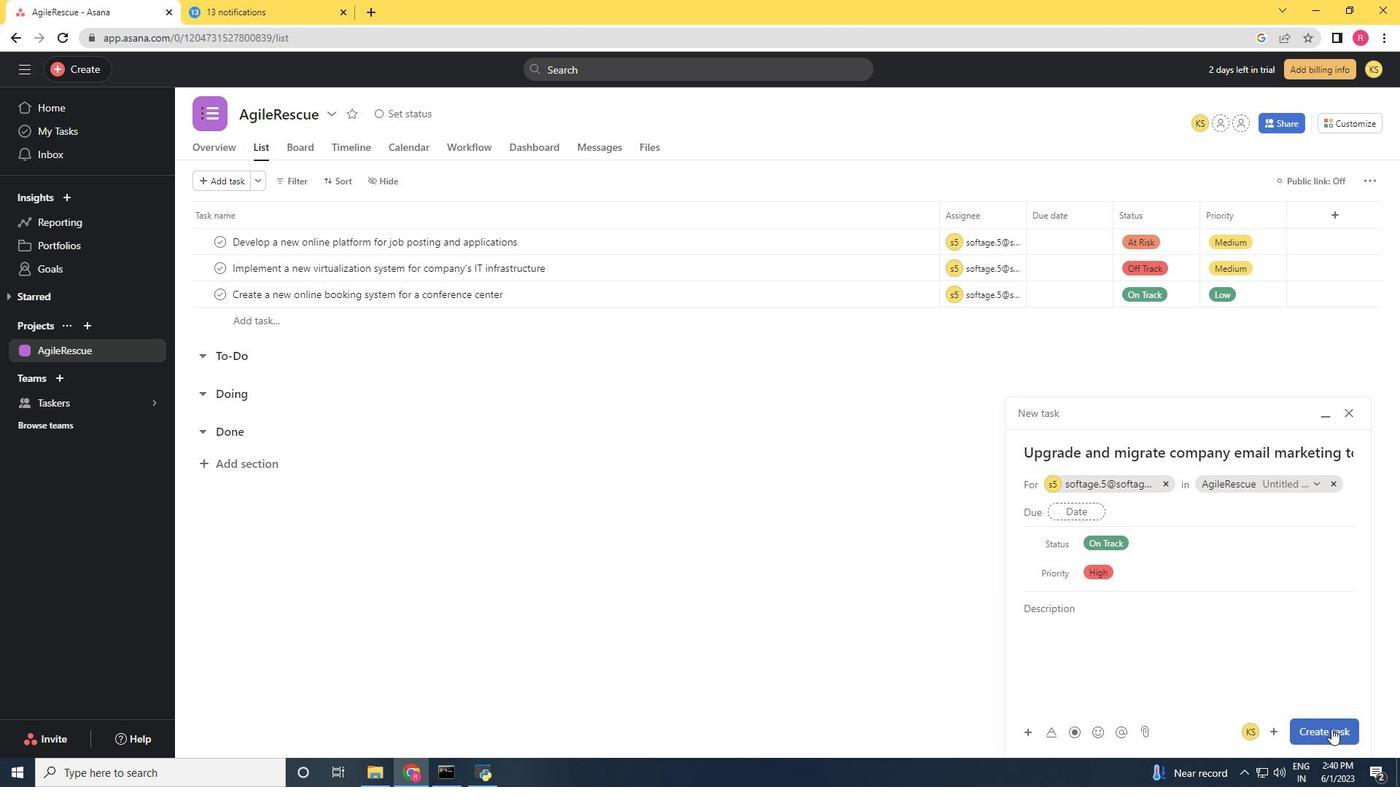 
Action: Mouse moved to (948, 550)
Screenshot: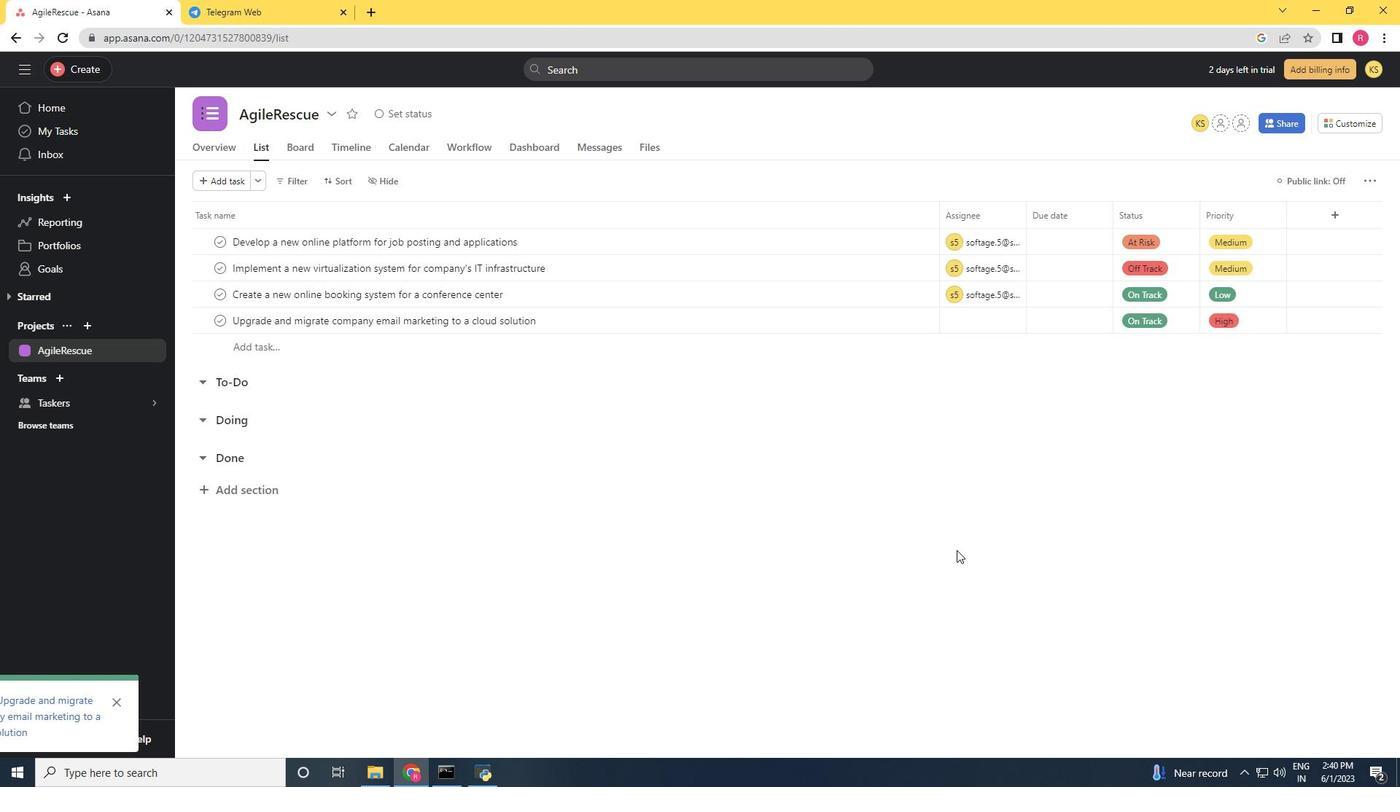 
